 Task: Find connections with filter location Lewes with filter topic #realestatebroker with filter profile language Spanish with filter current company Bostik with filter school JSS ACADEMY OF TECHNICAL EDUCATION, NOIDA with filter industry Renewable Energy Equipment Manufacturing with filter service category Public Relations with filter keywords title Customer Service
Action: Mouse moved to (496, 71)
Screenshot: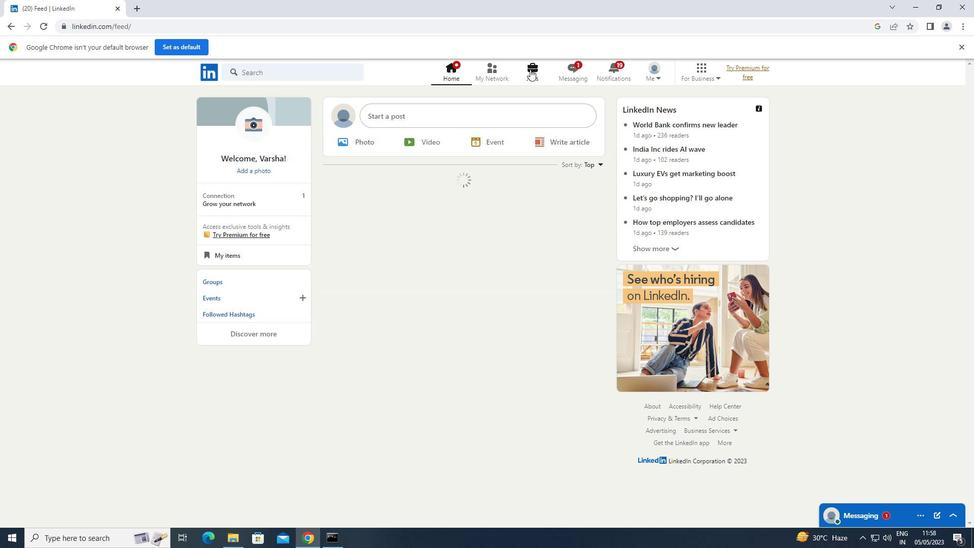 
Action: Mouse pressed left at (496, 71)
Screenshot: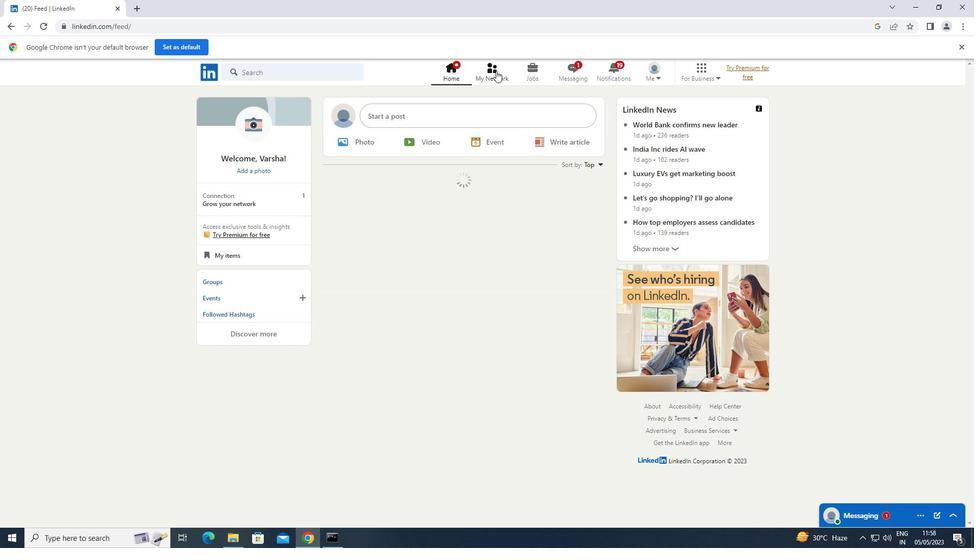 
Action: Mouse moved to (240, 127)
Screenshot: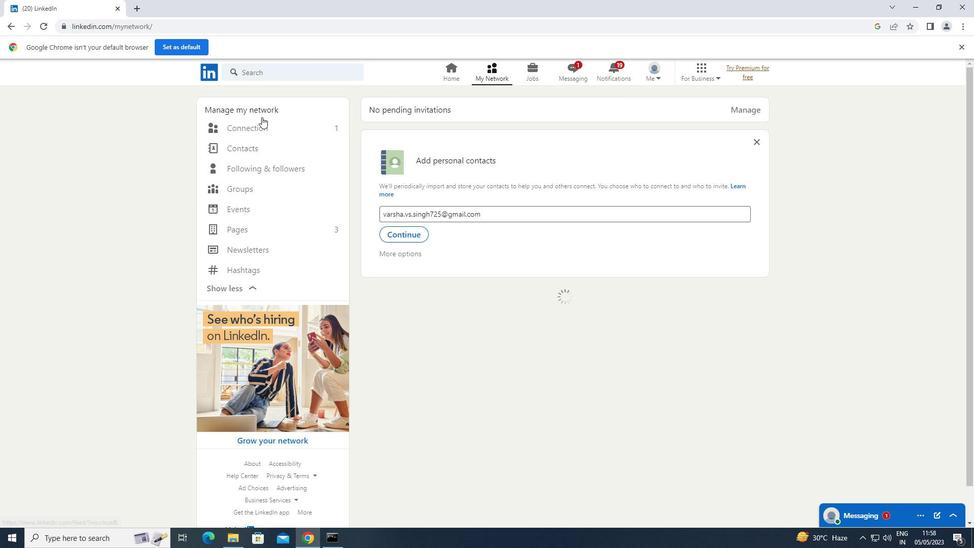 
Action: Mouse pressed left at (240, 127)
Screenshot: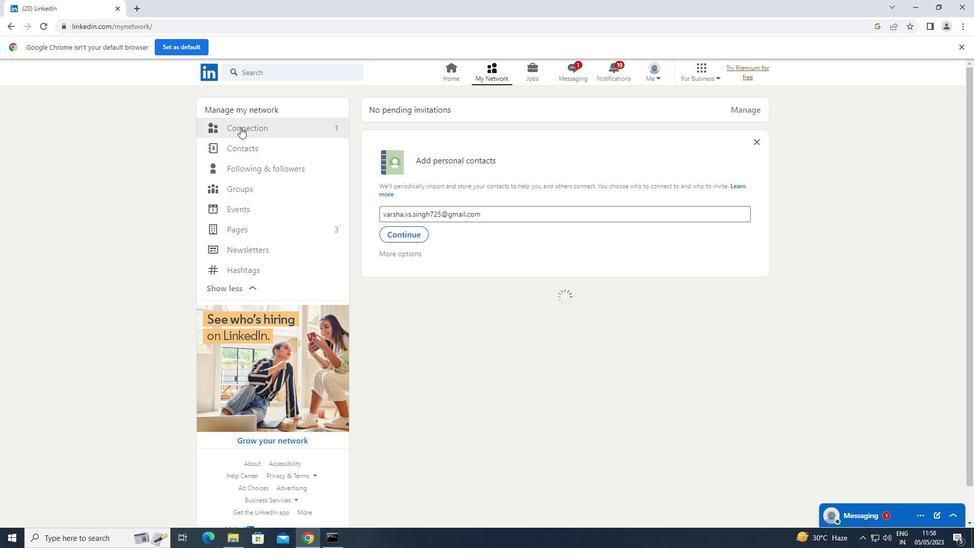
Action: Mouse moved to (571, 129)
Screenshot: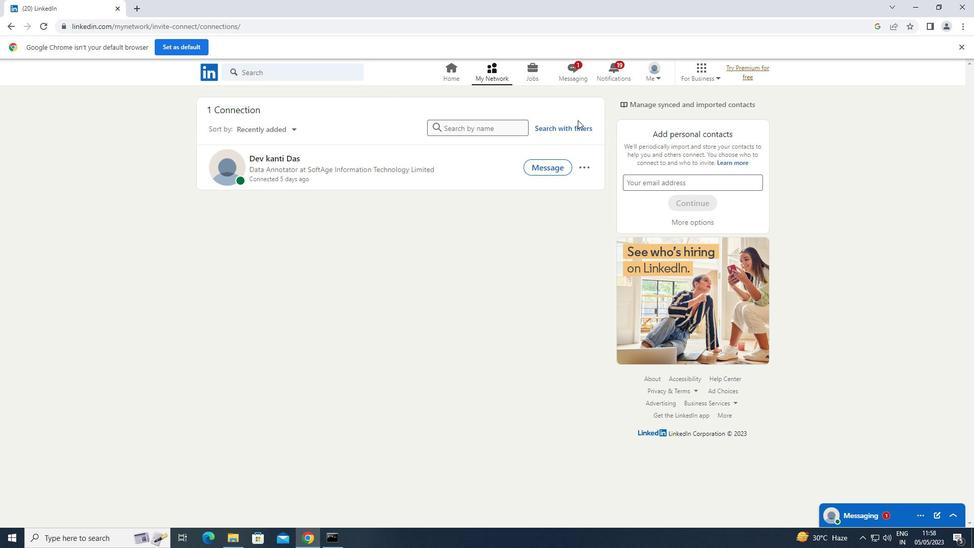 
Action: Mouse pressed left at (571, 129)
Screenshot: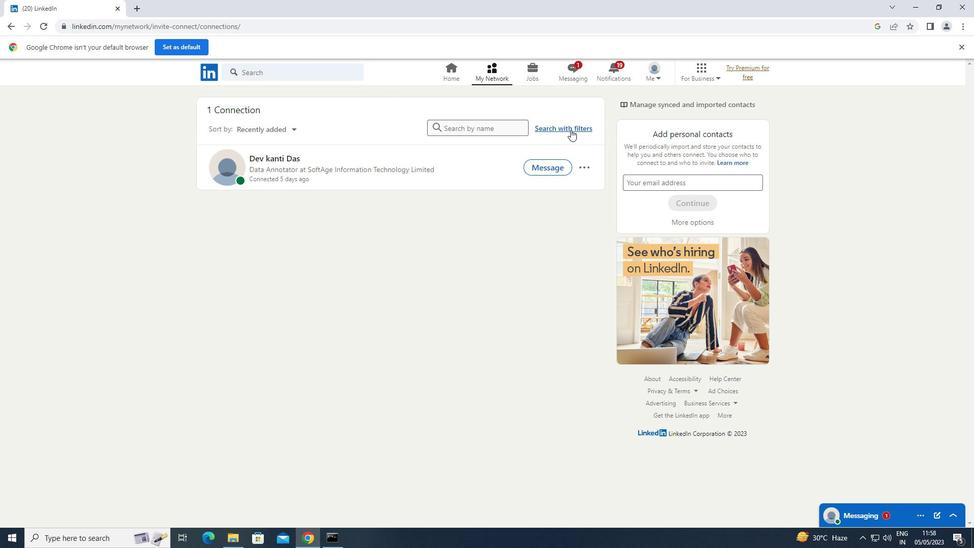 
Action: Mouse moved to (520, 97)
Screenshot: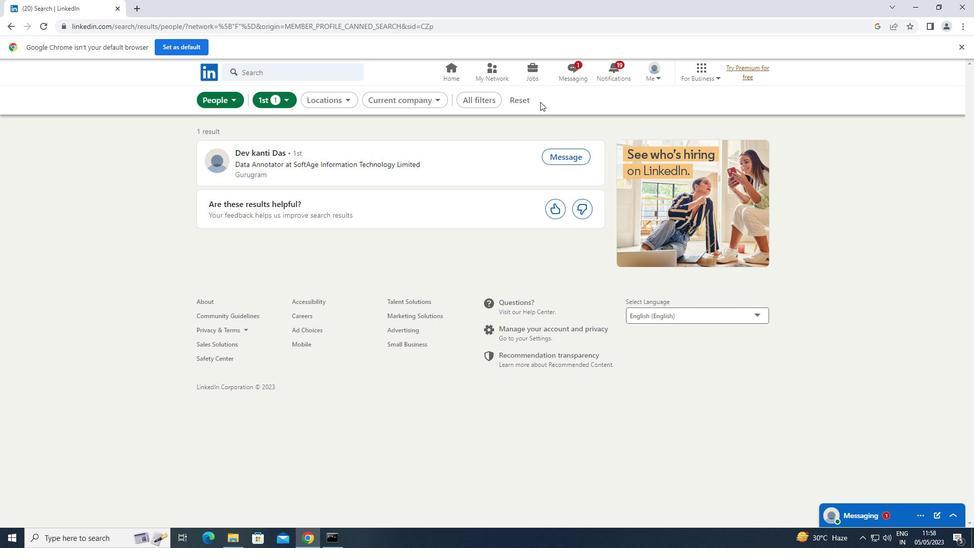 
Action: Mouse pressed left at (520, 97)
Screenshot: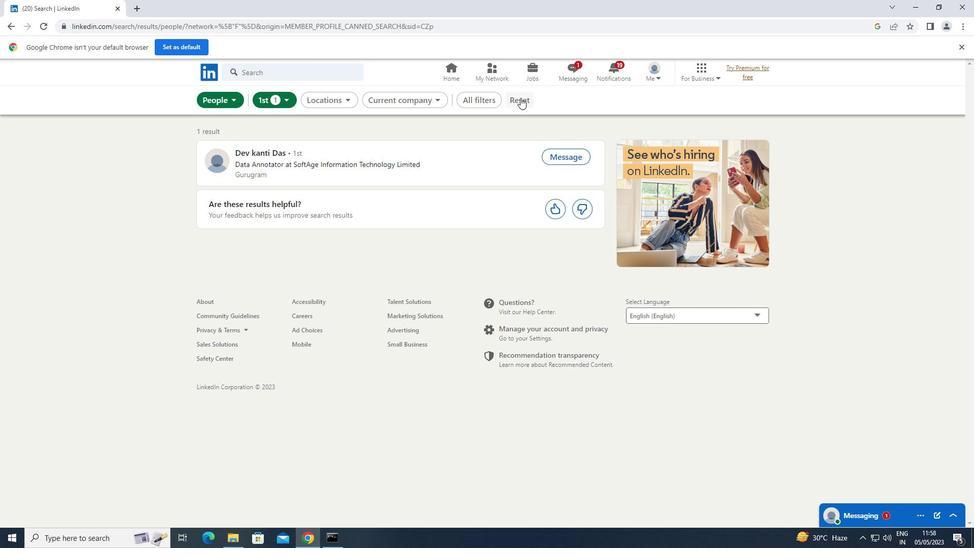 
Action: Mouse moved to (507, 101)
Screenshot: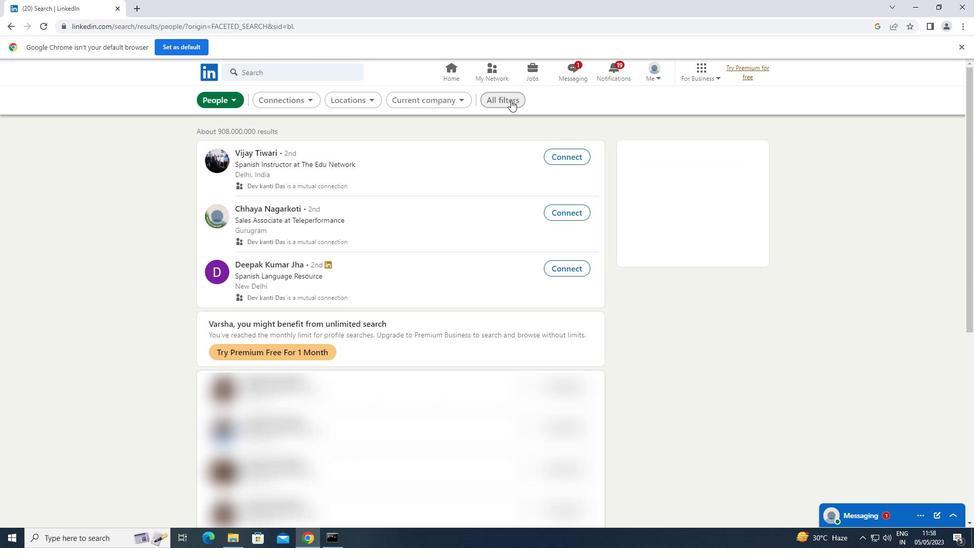 
Action: Mouse pressed left at (507, 101)
Screenshot: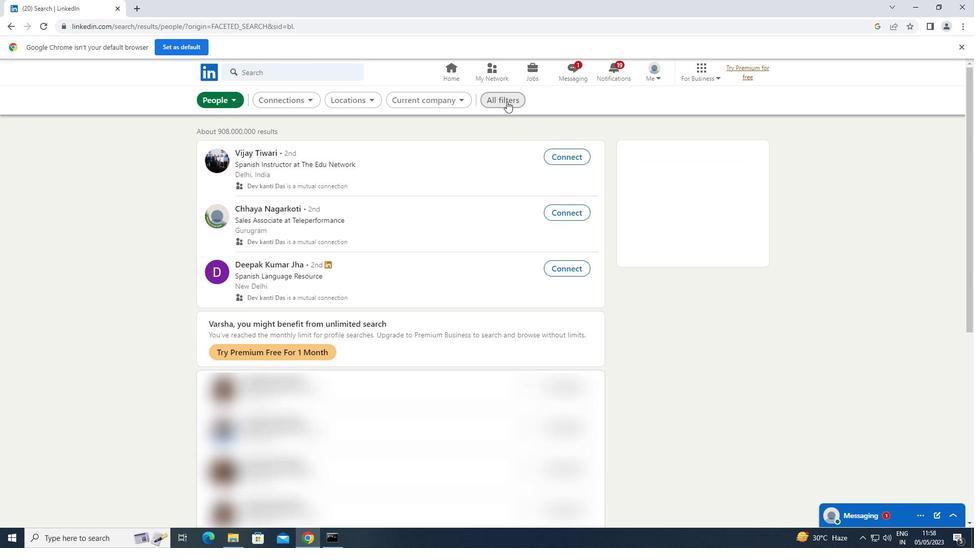 
Action: Mouse moved to (812, 221)
Screenshot: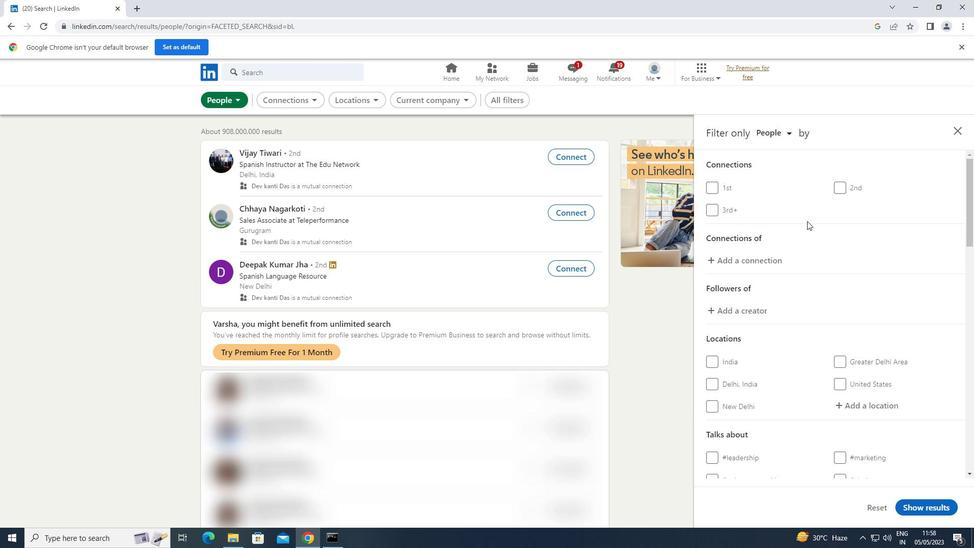 
Action: Mouse scrolled (812, 220) with delta (0, 0)
Screenshot: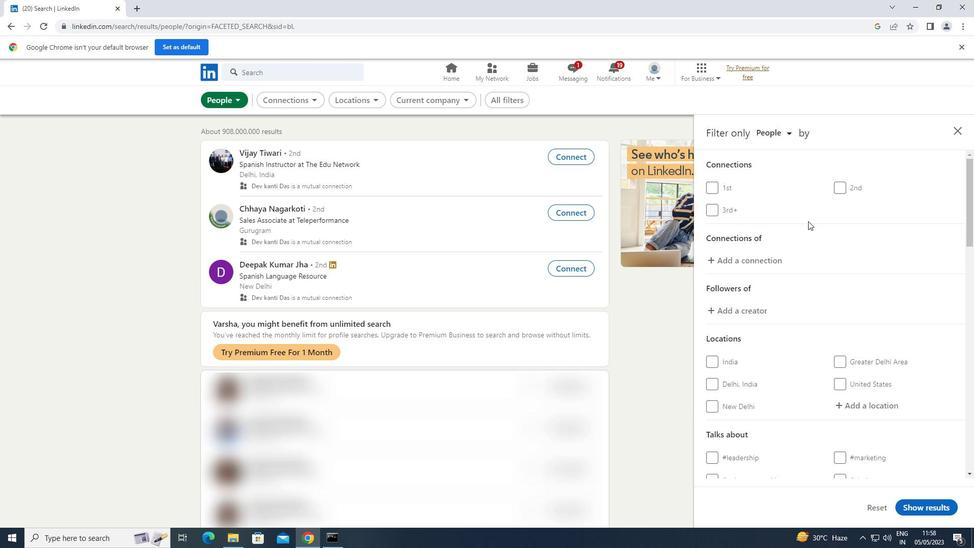 
Action: Mouse scrolled (812, 220) with delta (0, 0)
Screenshot: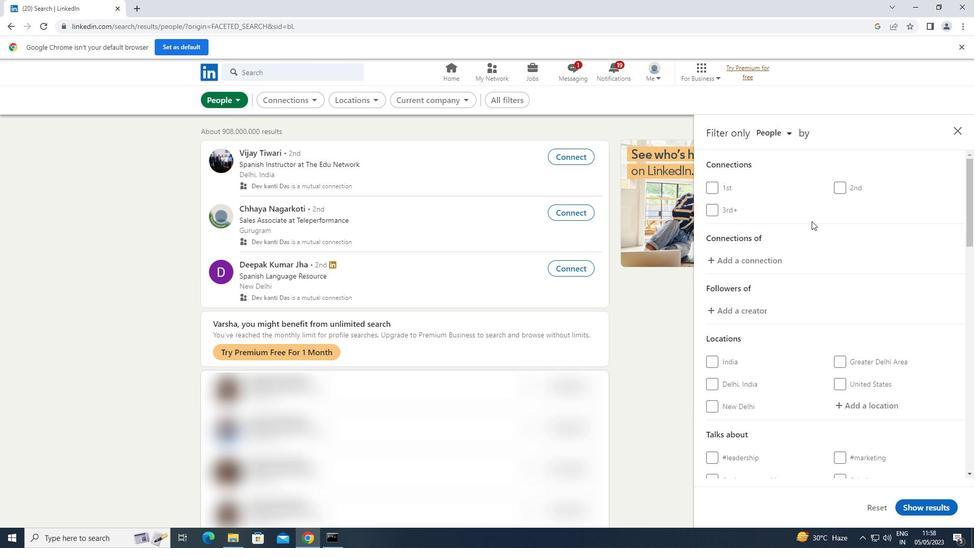 
Action: Mouse moved to (857, 298)
Screenshot: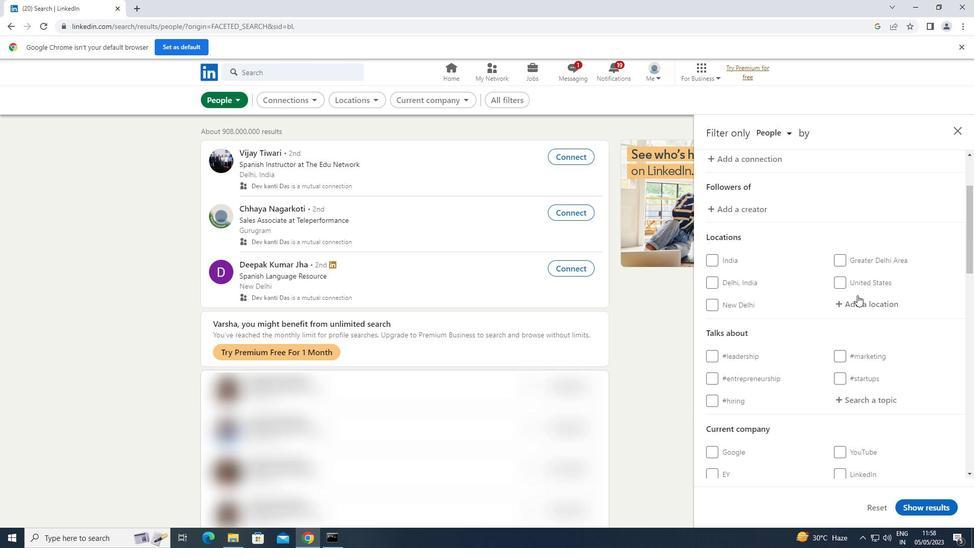 
Action: Mouse pressed left at (857, 298)
Screenshot: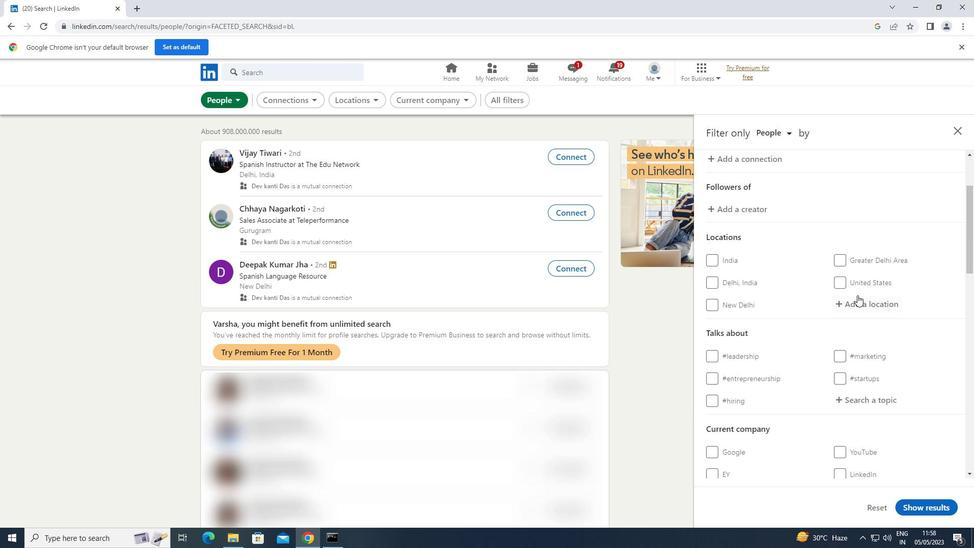 
Action: Key pressed <Key.shift>LEWES
Screenshot: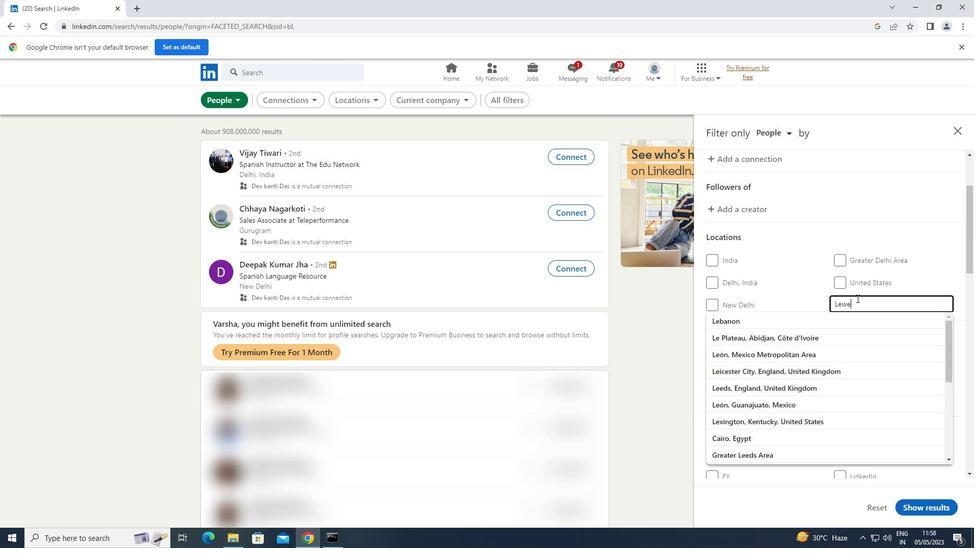 
Action: Mouse moved to (870, 404)
Screenshot: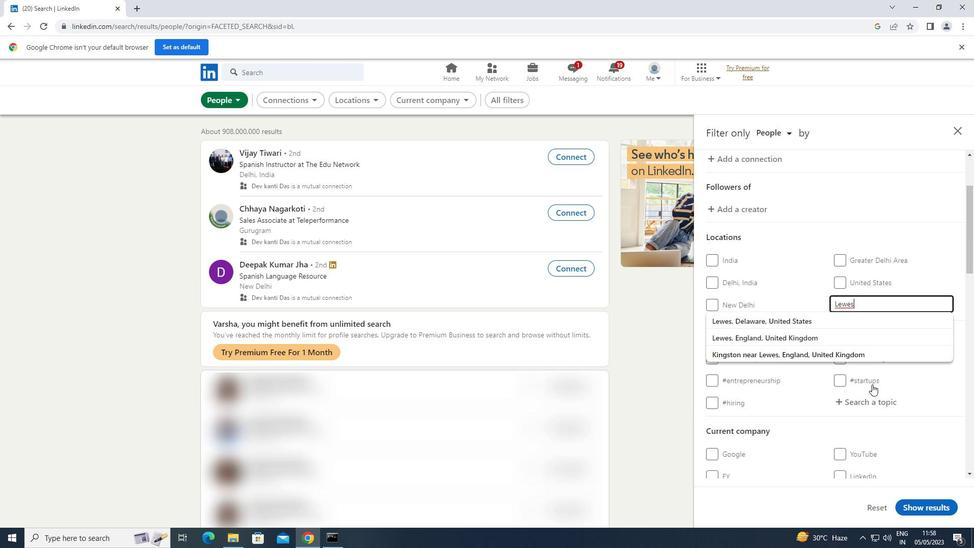 
Action: Mouse pressed left at (870, 404)
Screenshot: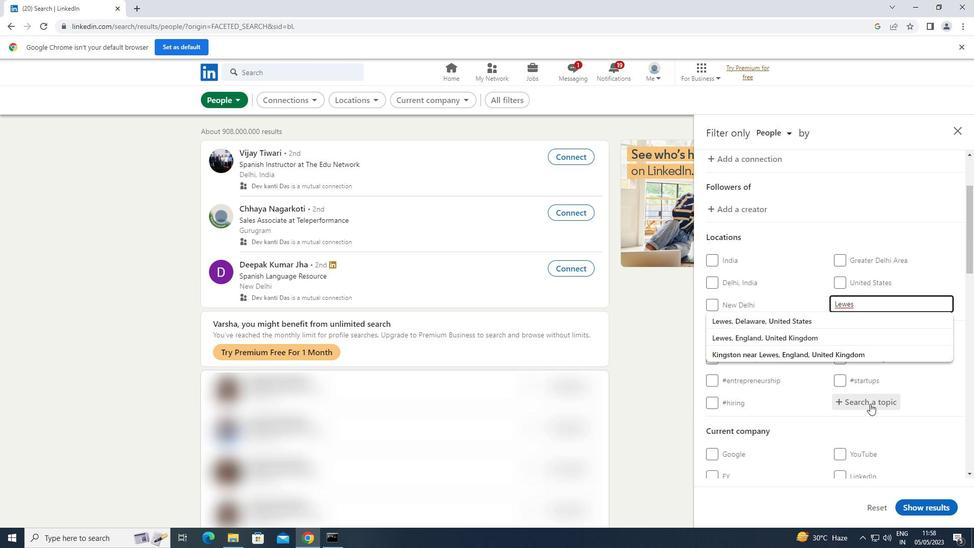 
Action: Key pressed REALESTATEBROKER
Screenshot: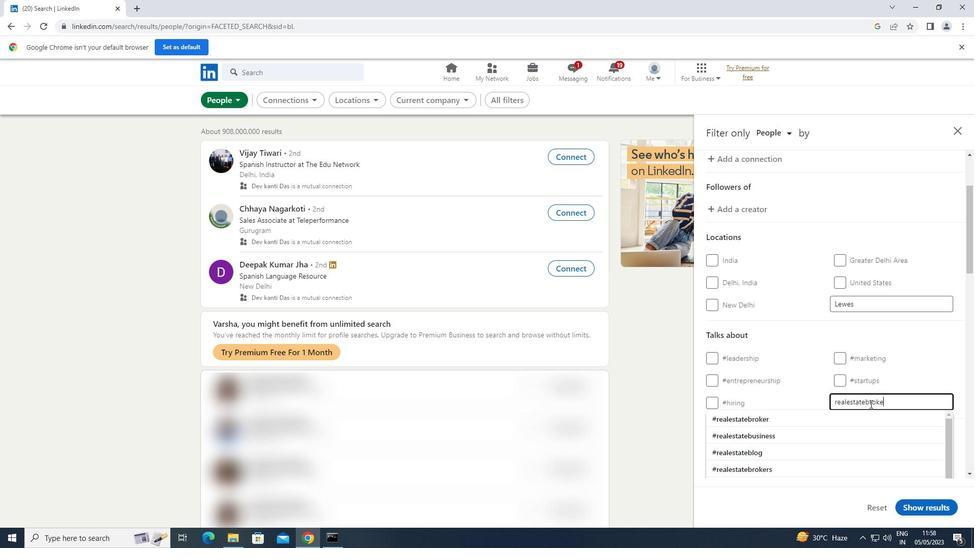 
Action: Mouse moved to (827, 416)
Screenshot: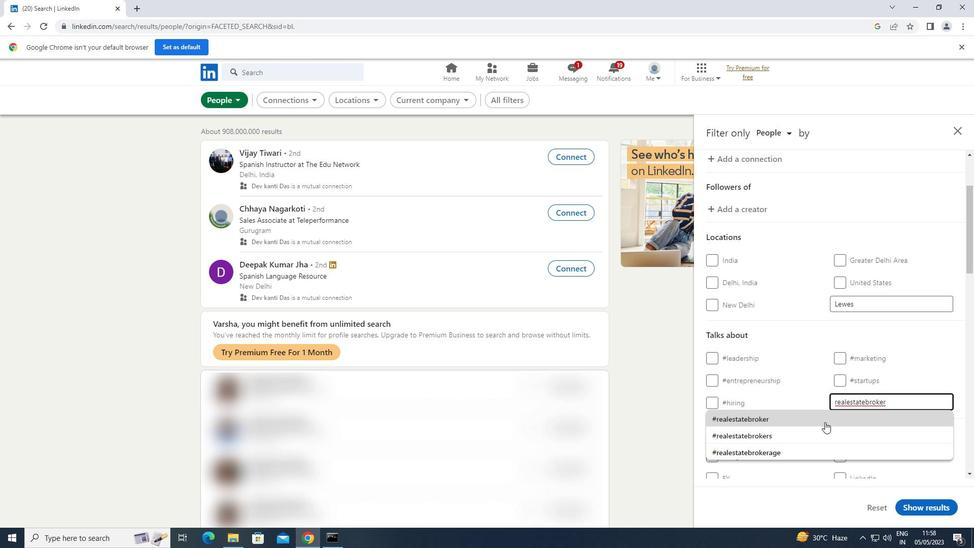 
Action: Mouse pressed left at (827, 416)
Screenshot: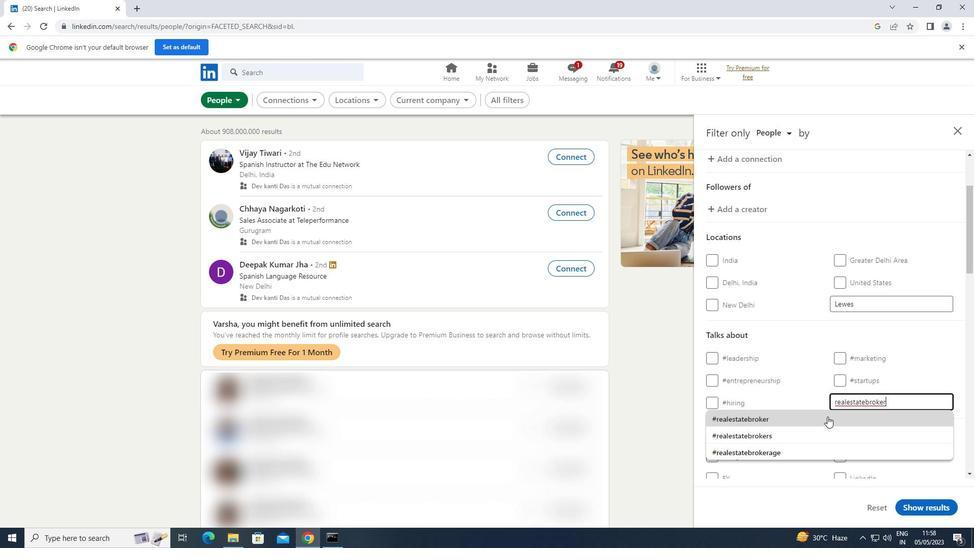 
Action: Mouse moved to (841, 404)
Screenshot: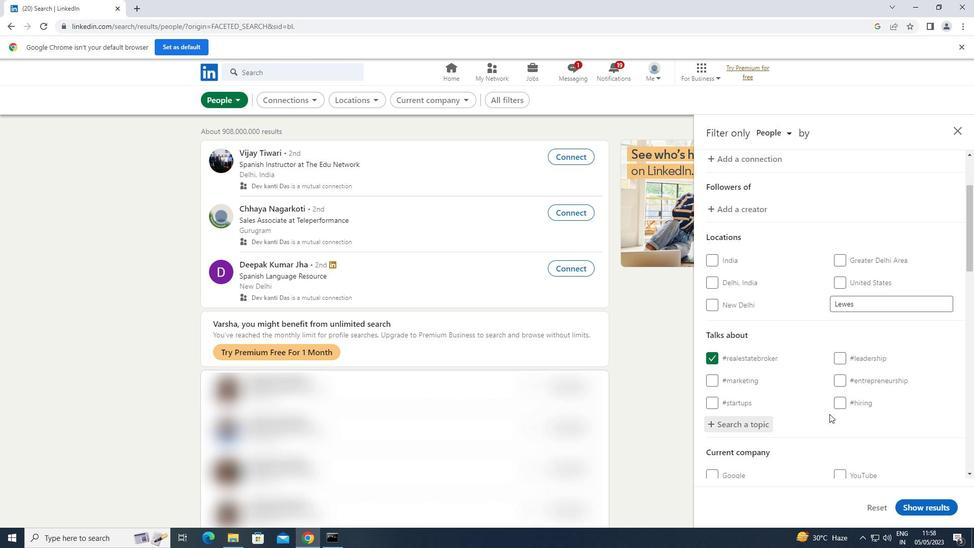 
Action: Mouse scrolled (841, 404) with delta (0, 0)
Screenshot: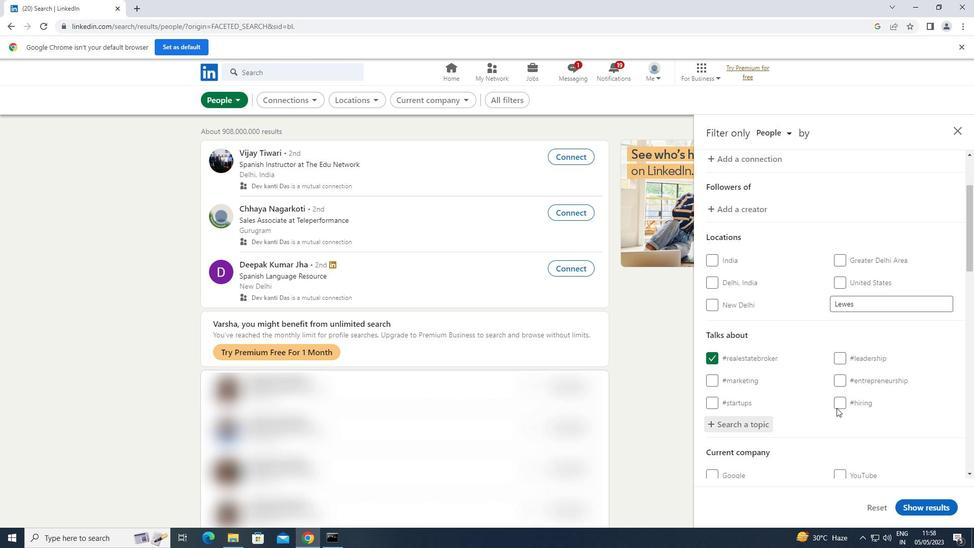 
Action: Mouse scrolled (841, 404) with delta (0, 0)
Screenshot: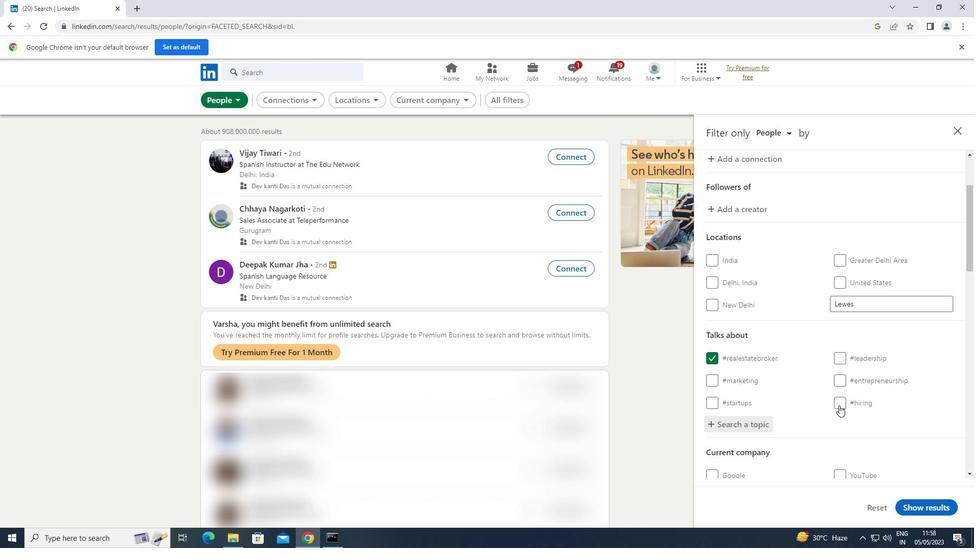 
Action: Mouse scrolled (841, 404) with delta (0, 0)
Screenshot: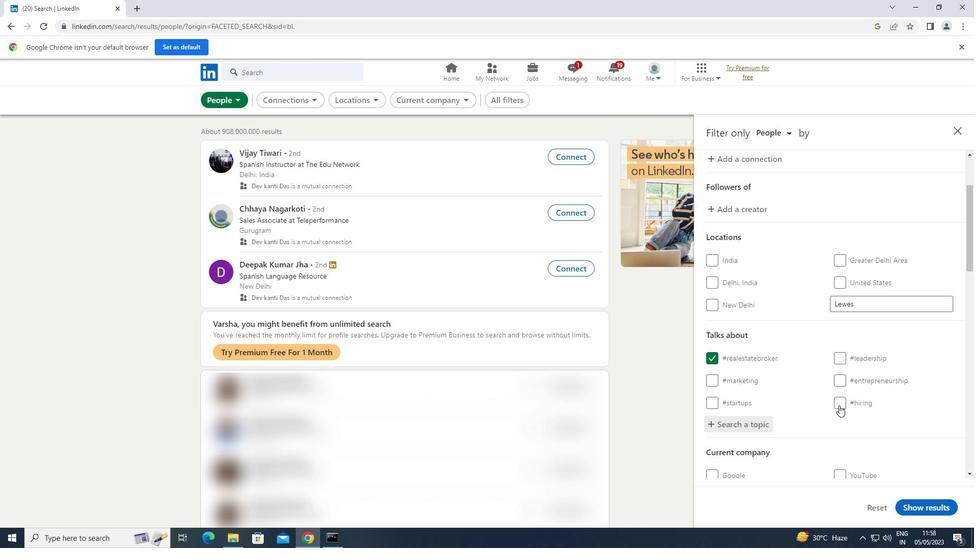 
Action: Mouse scrolled (841, 404) with delta (0, 0)
Screenshot: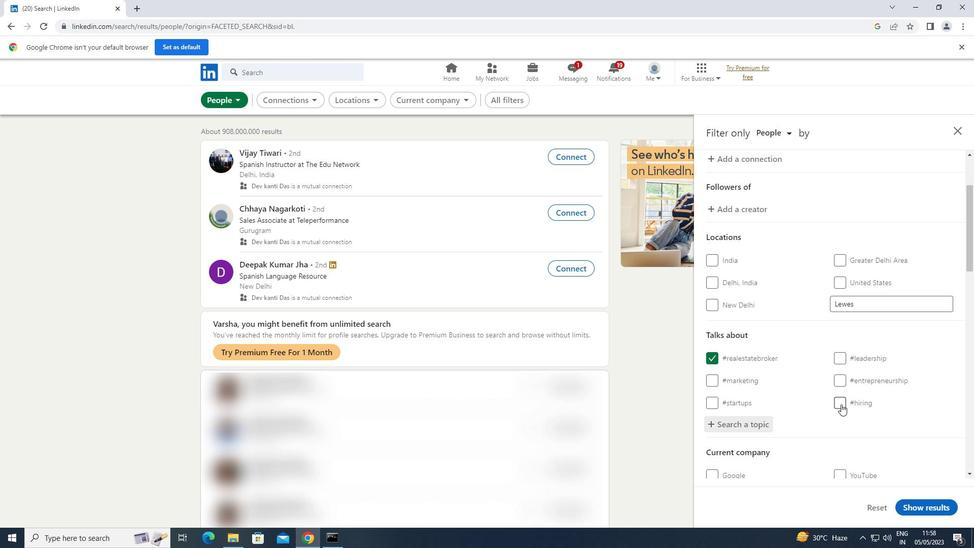 
Action: Mouse scrolled (841, 404) with delta (0, 0)
Screenshot: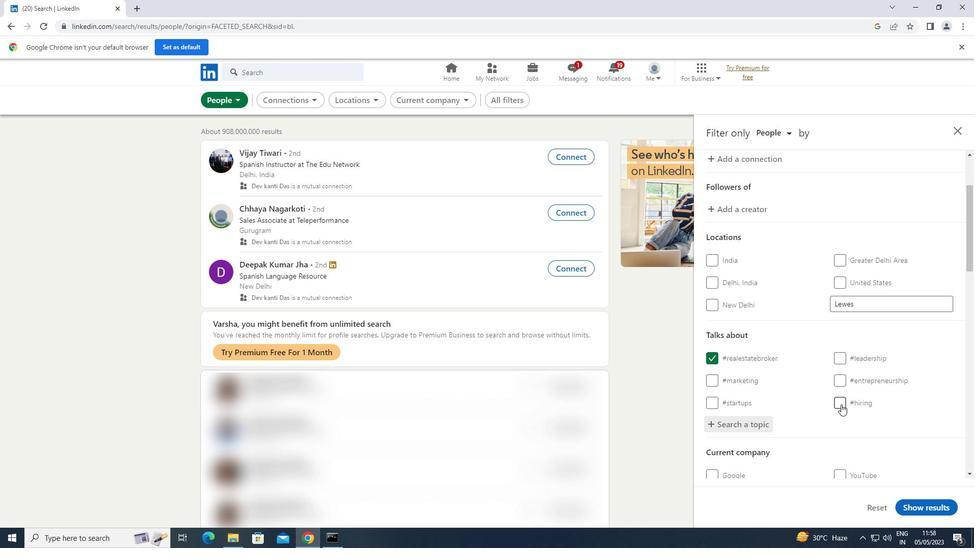 
Action: Mouse moved to (843, 403)
Screenshot: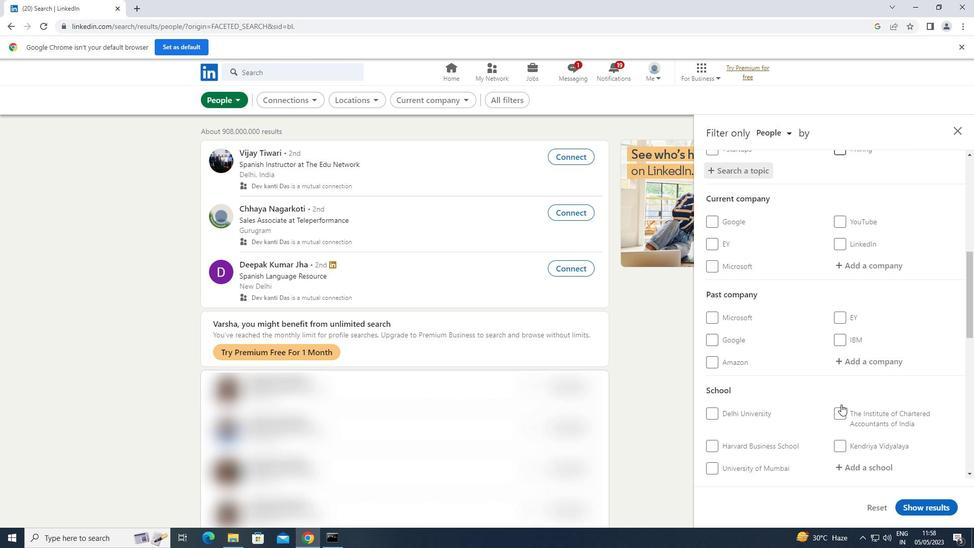 
Action: Mouse scrolled (843, 402) with delta (0, 0)
Screenshot: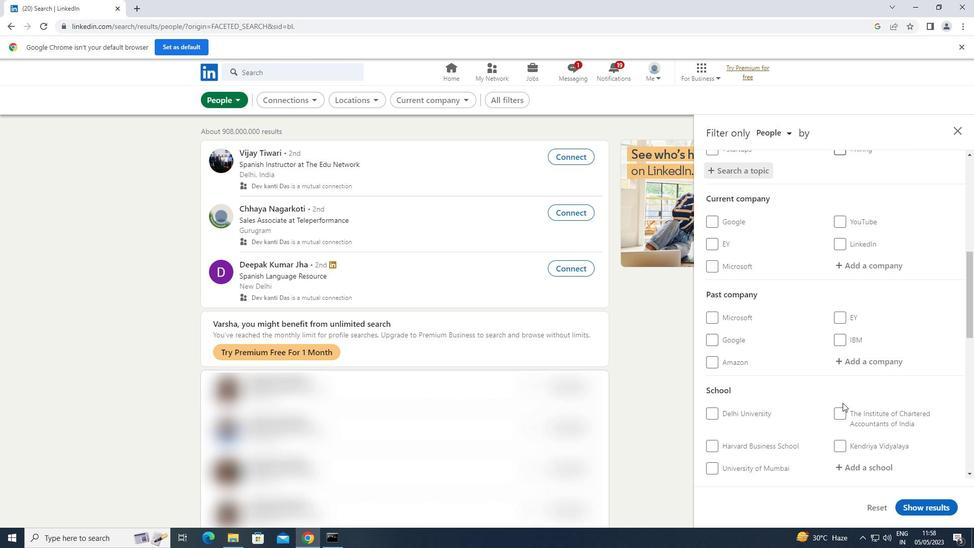 
Action: Mouse scrolled (843, 402) with delta (0, 0)
Screenshot: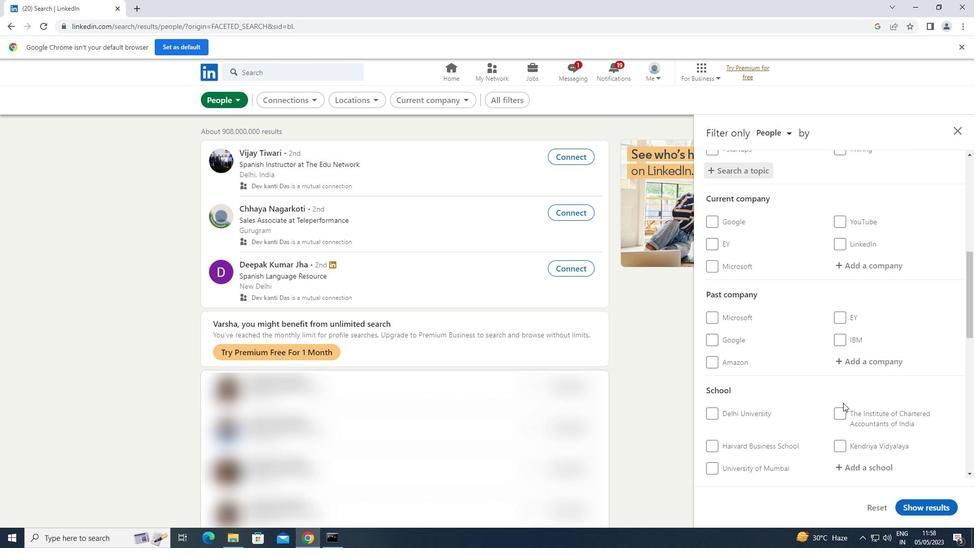
Action: Mouse scrolled (843, 402) with delta (0, 0)
Screenshot: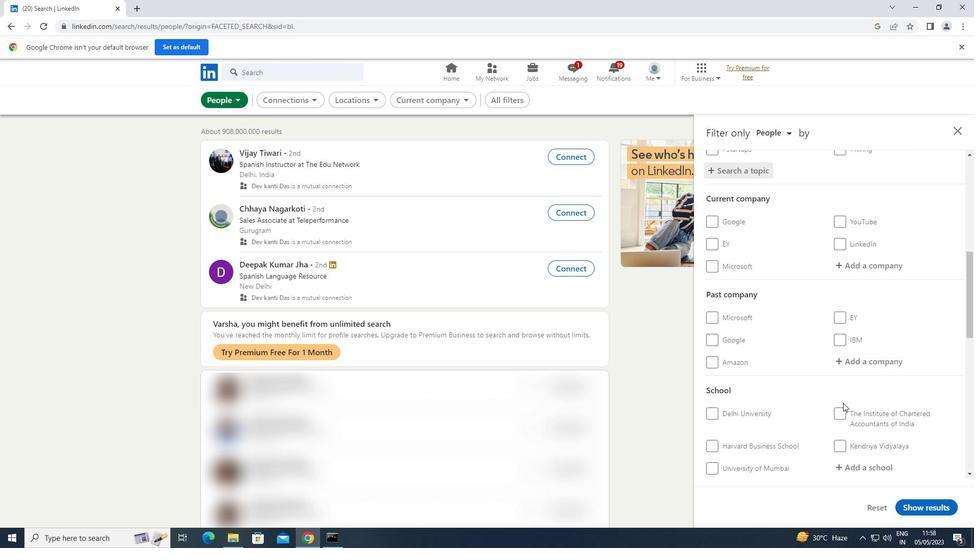 
Action: Mouse scrolled (843, 402) with delta (0, 0)
Screenshot: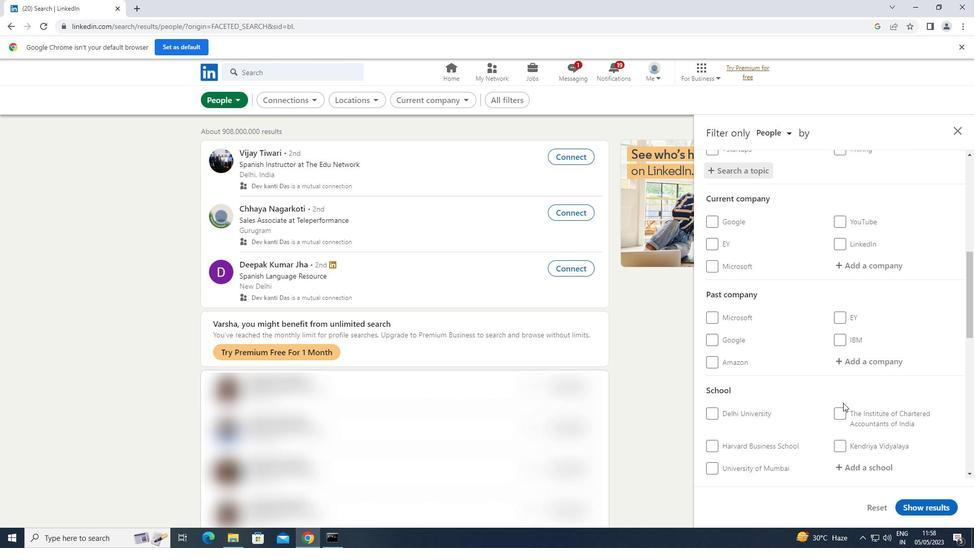 
Action: Mouse scrolled (843, 402) with delta (0, 0)
Screenshot: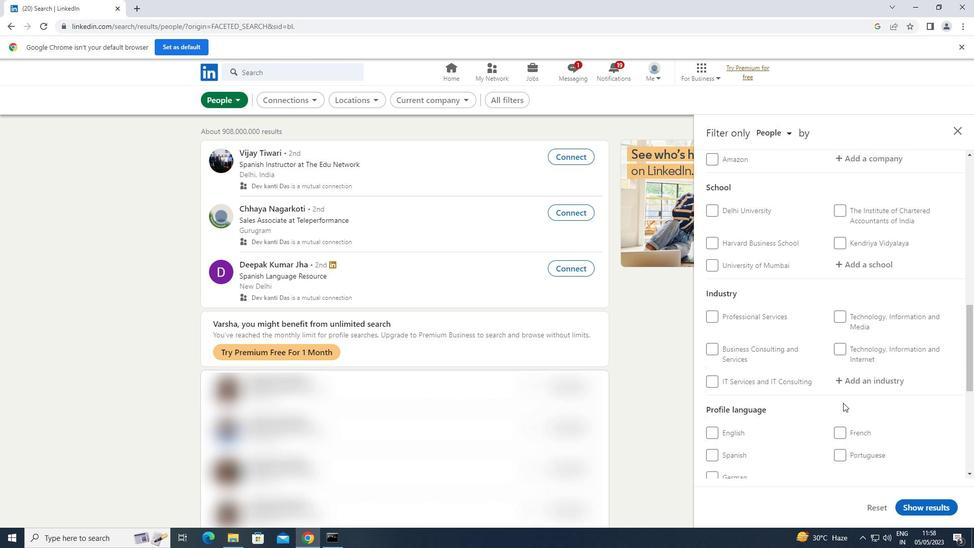 
Action: Mouse scrolled (843, 402) with delta (0, 0)
Screenshot: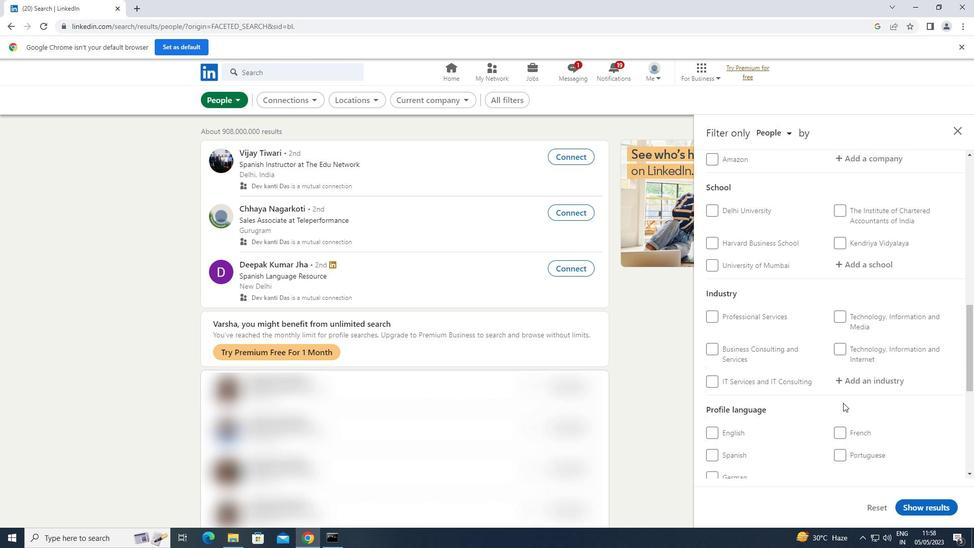 
Action: Mouse moved to (713, 356)
Screenshot: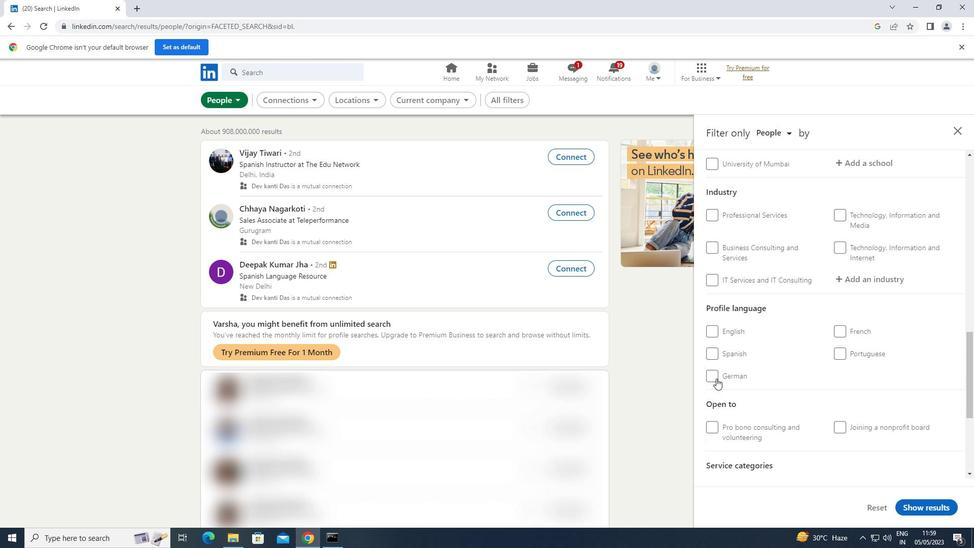 
Action: Mouse pressed left at (713, 356)
Screenshot: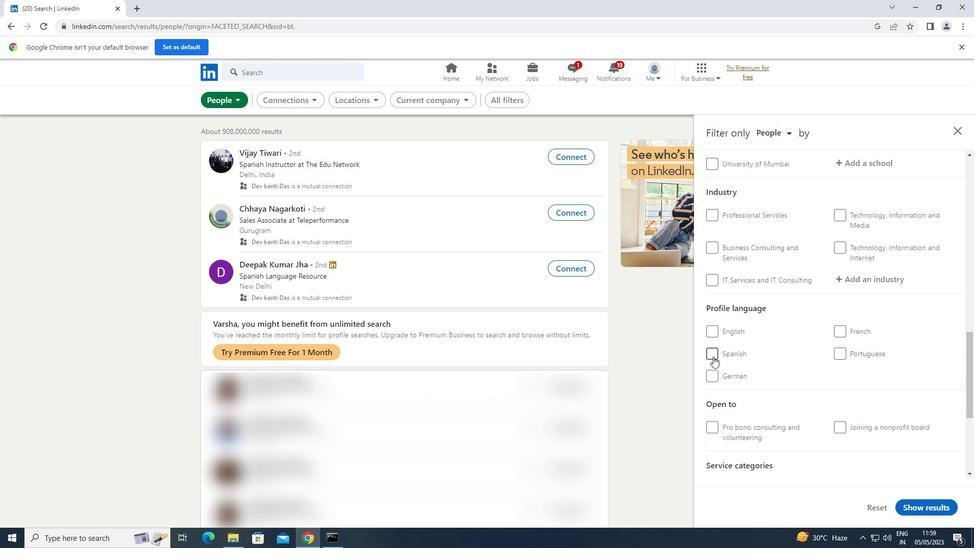 
Action: Mouse moved to (756, 330)
Screenshot: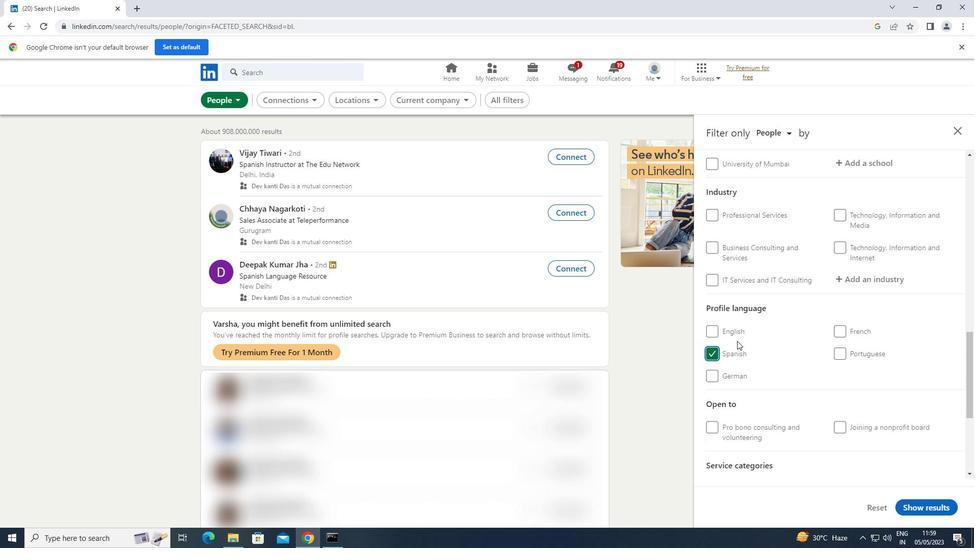 
Action: Mouse scrolled (756, 330) with delta (0, 0)
Screenshot: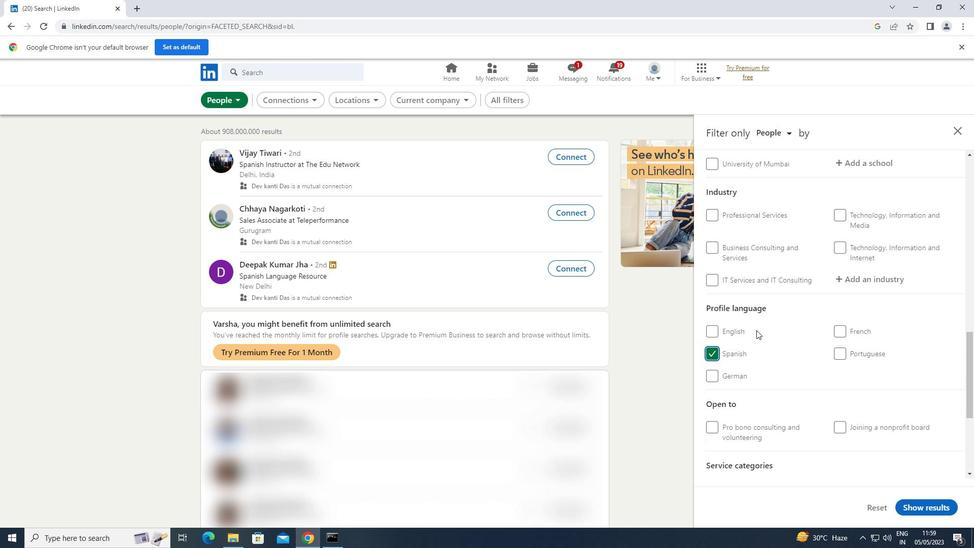 
Action: Mouse scrolled (756, 330) with delta (0, 0)
Screenshot: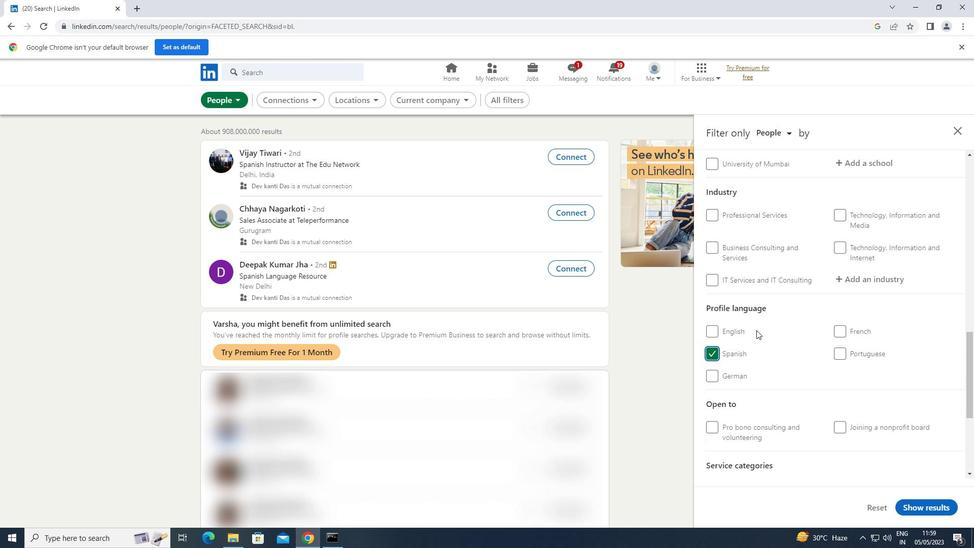 
Action: Mouse scrolled (756, 330) with delta (0, 0)
Screenshot: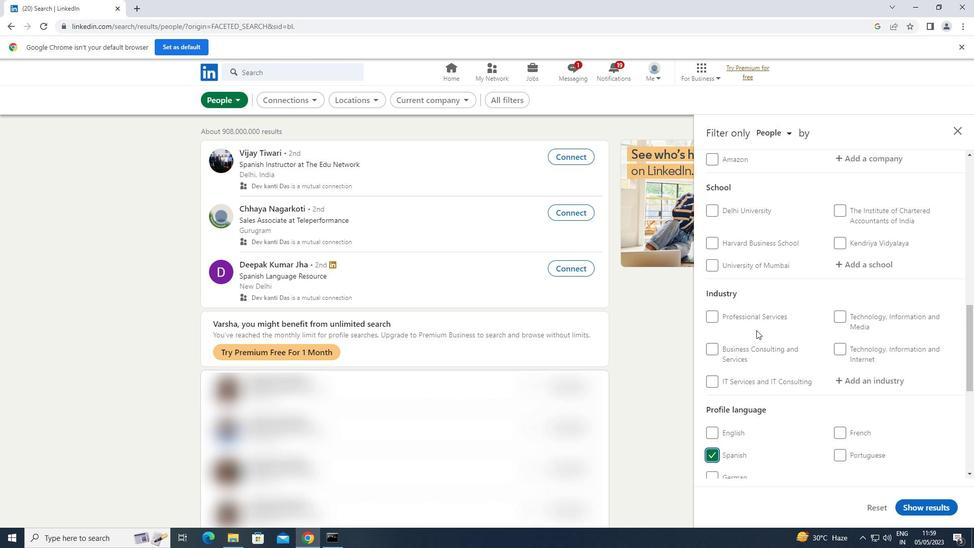 
Action: Mouse scrolled (756, 330) with delta (0, 0)
Screenshot: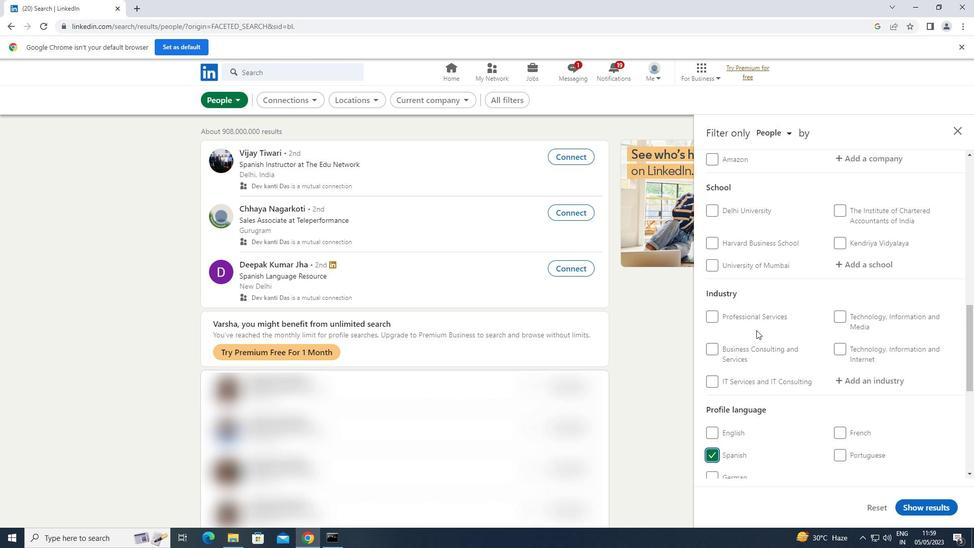 
Action: Mouse scrolled (756, 330) with delta (0, 0)
Screenshot: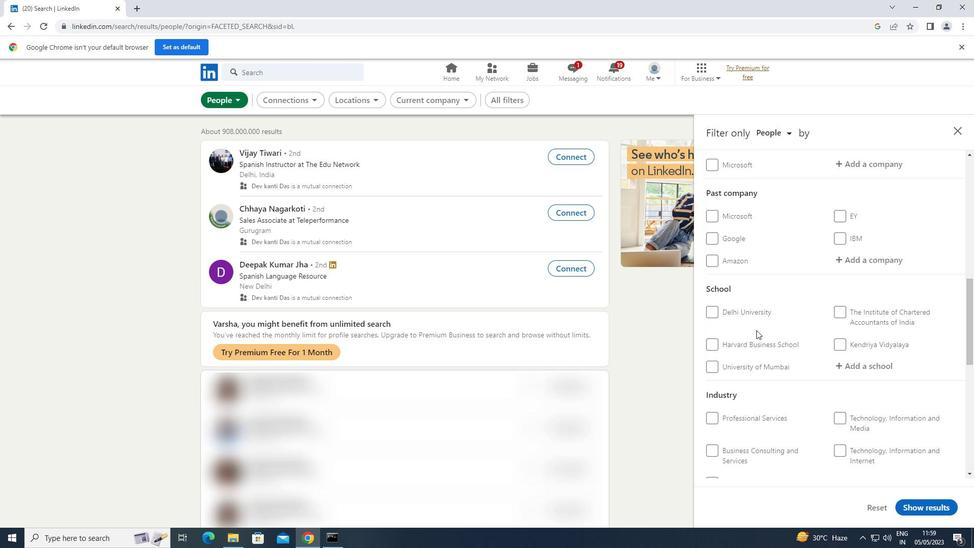
Action: Mouse scrolled (756, 330) with delta (0, 0)
Screenshot: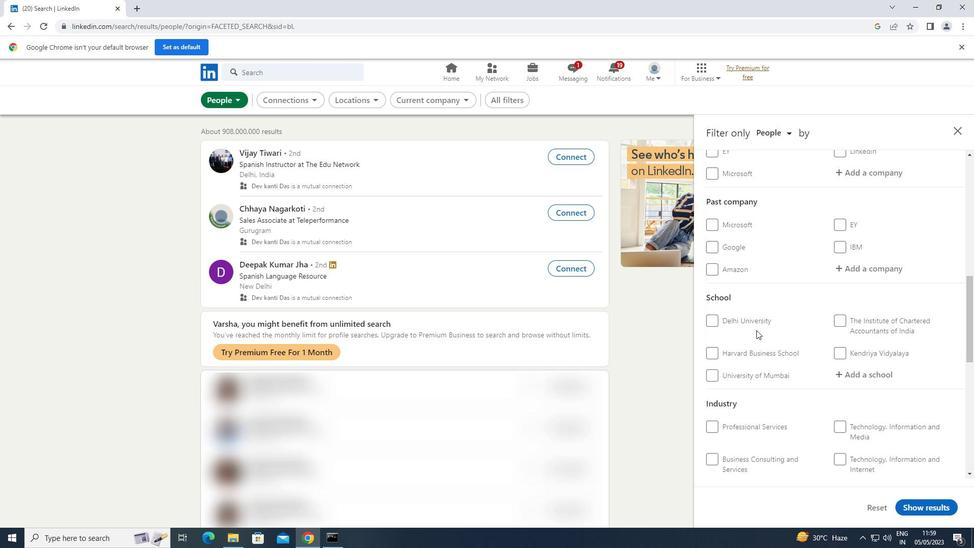 
Action: Mouse moved to (886, 269)
Screenshot: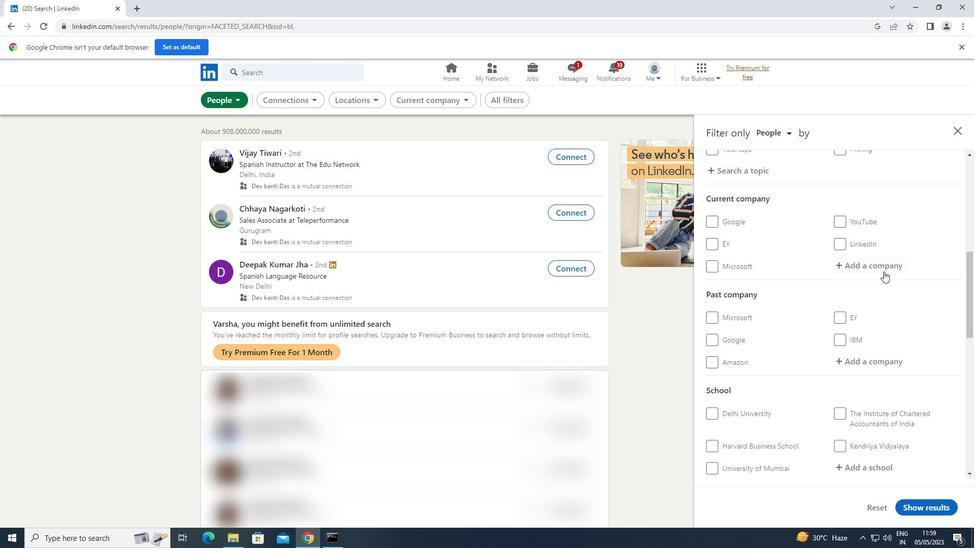 
Action: Mouse pressed left at (886, 269)
Screenshot: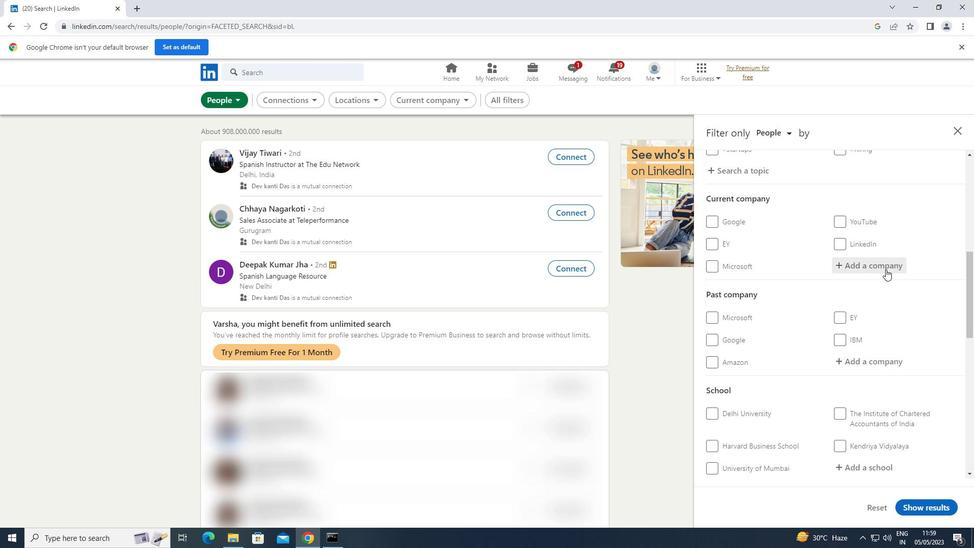 
Action: Key pressed <Key.shift>BOSTIK
Screenshot: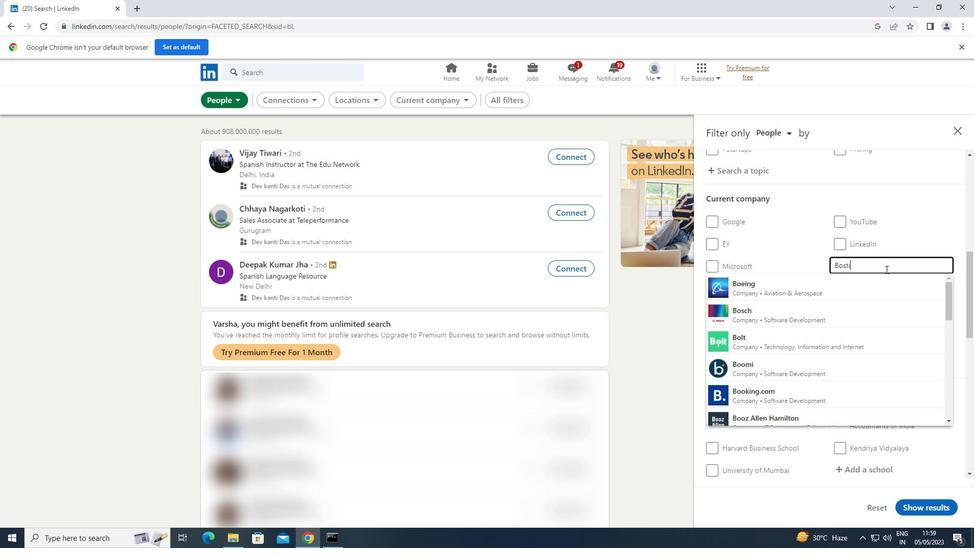 
Action: Mouse moved to (841, 281)
Screenshot: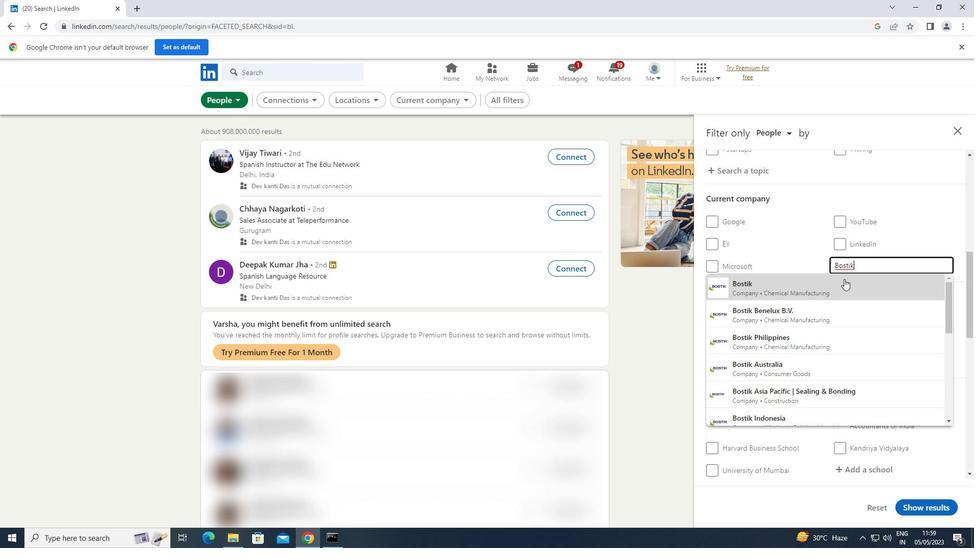 
Action: Mouse pressed left at (841, 281)
Screenshot: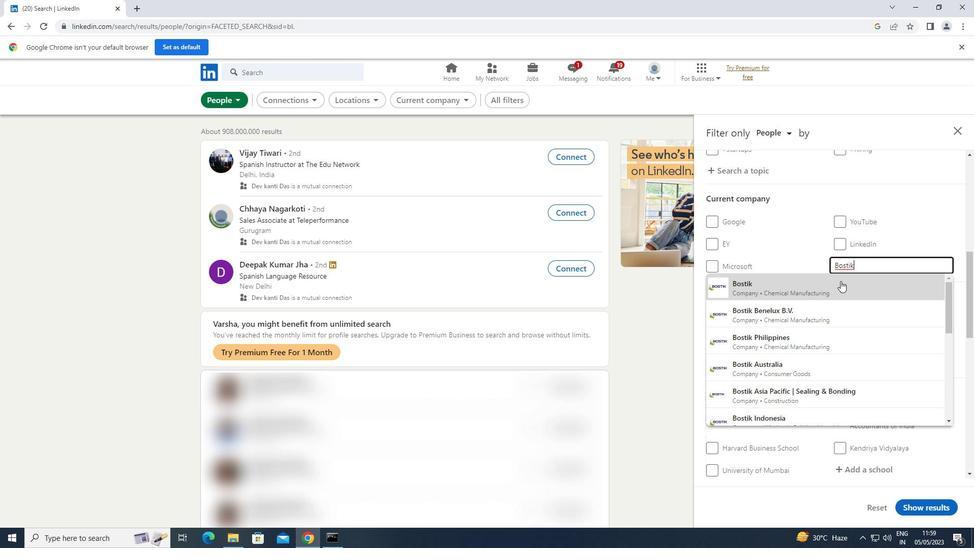 
Action: Mouse scrolled (841, 280) with delta (0, 0)
Screenshot: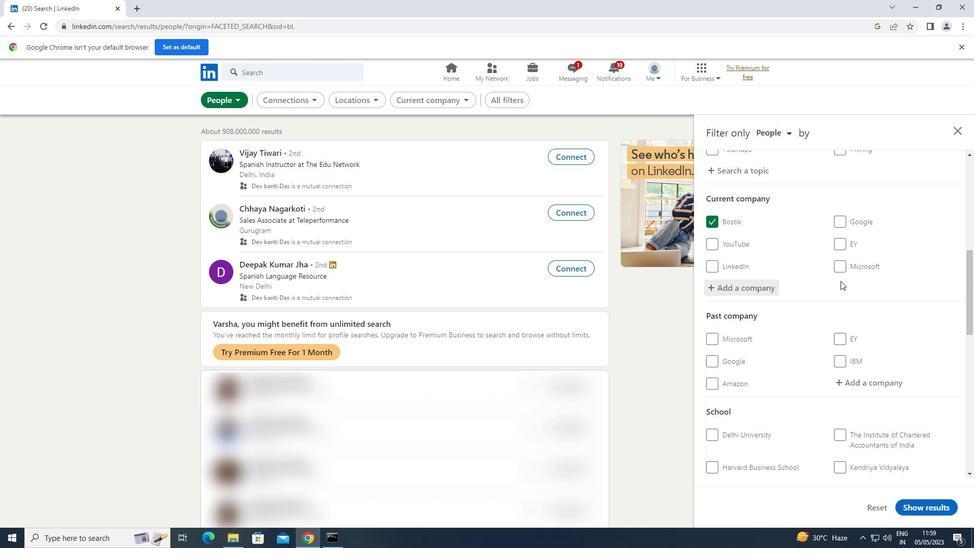 
Action: Mouse scrolled (841, 280) with delta (0, 0)
Screenshot: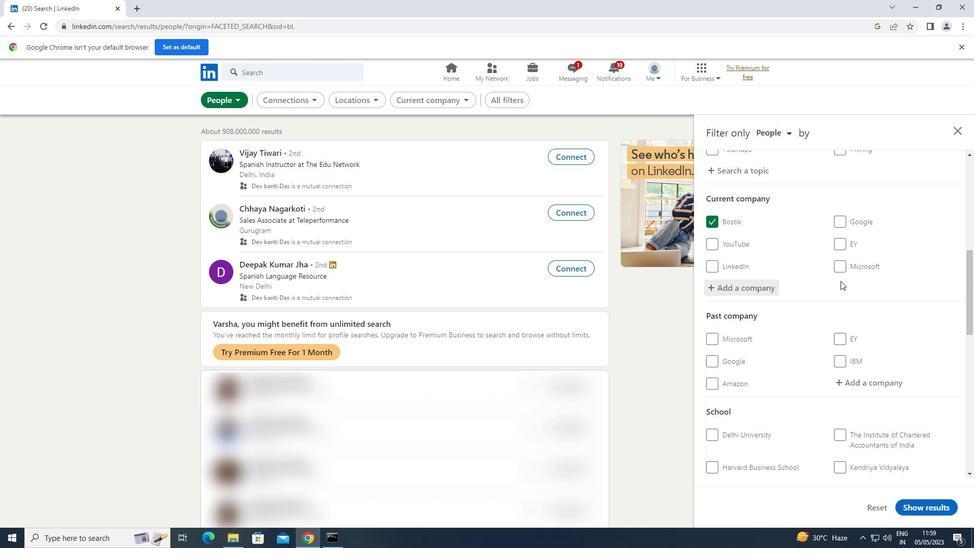 
Action: Mouse scrolled (841, 280) with delta (0, 0)
Screenshot: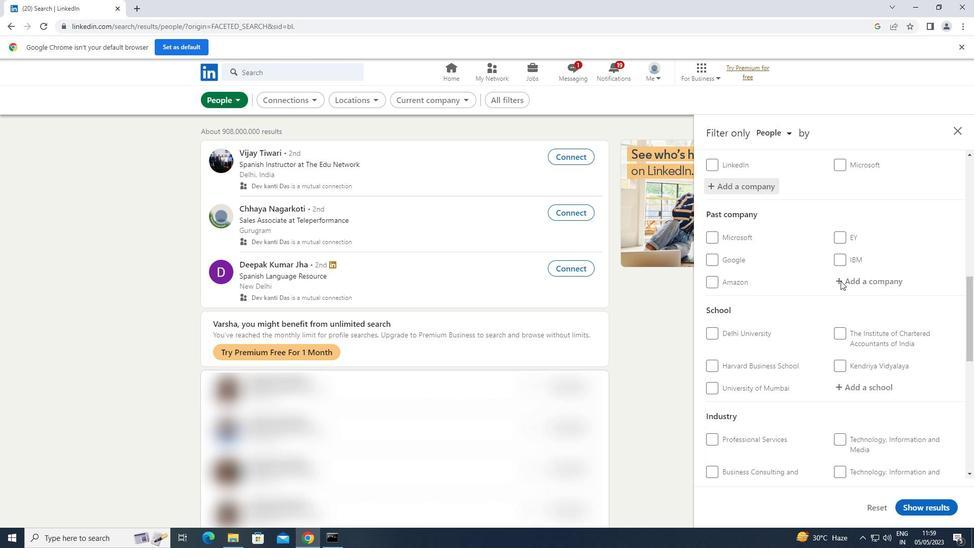 
Action: Mouse scrolled (841, 280) with delta (0, 0)
Screenshot: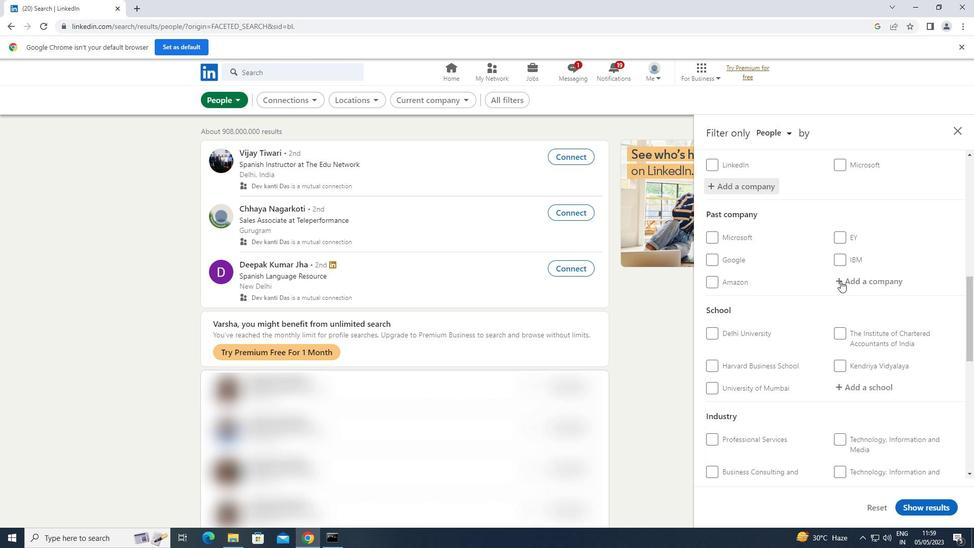 
Action: Mouse moved to (885, 284)
Screenshot: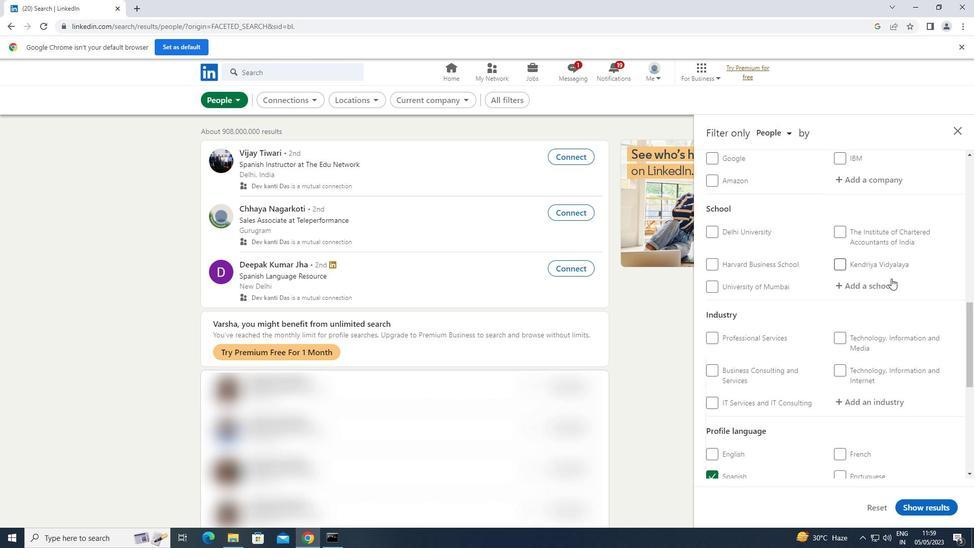 
Action: Mouse pressed left at (885, 284)
Screenshot: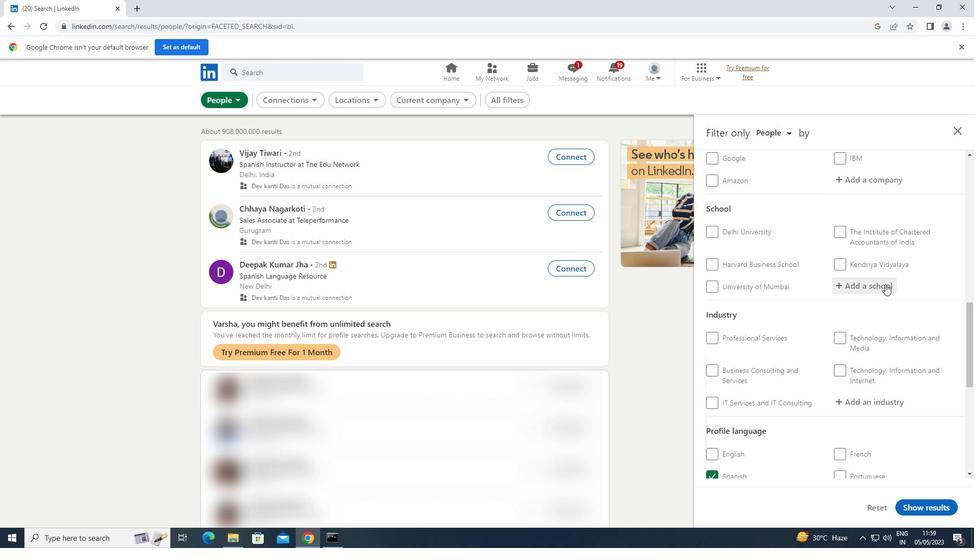 
Action: Key pressed <Key.caps_lock>JSS<Key.space>ACADEMY<Key.space><Key.caps_lock>
Screenshot: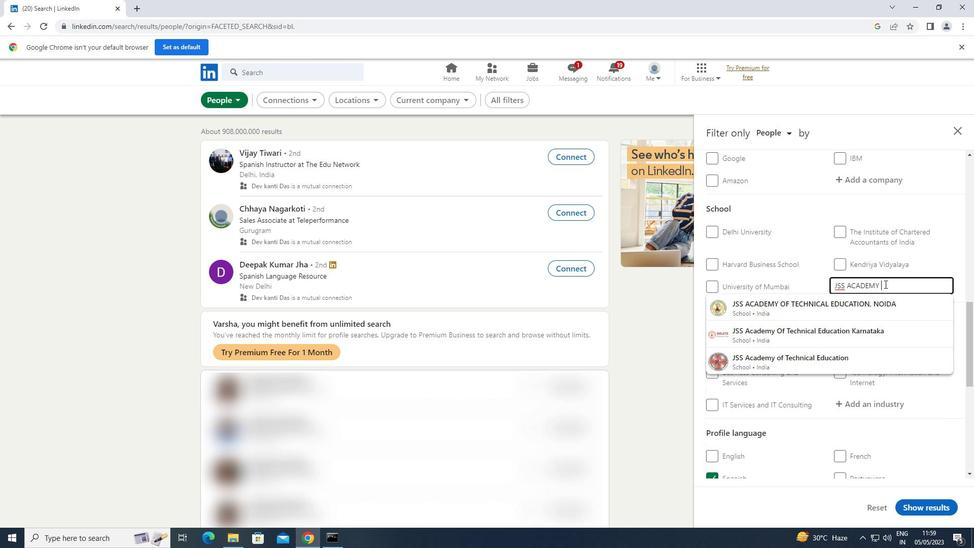 
Action: Mouse moved to (867, 303)
Screenshot: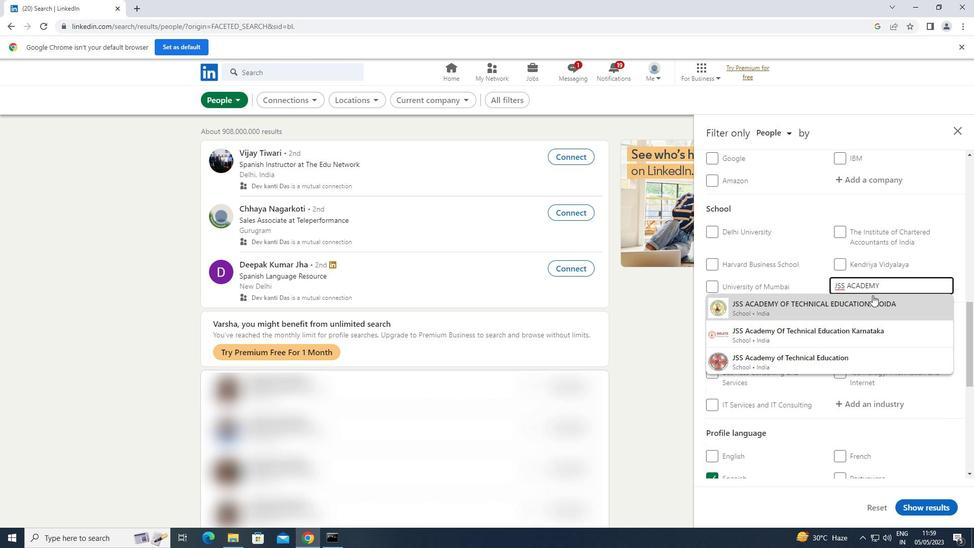 
Action: Mouse pressed left at (867, 303)
Screenshot: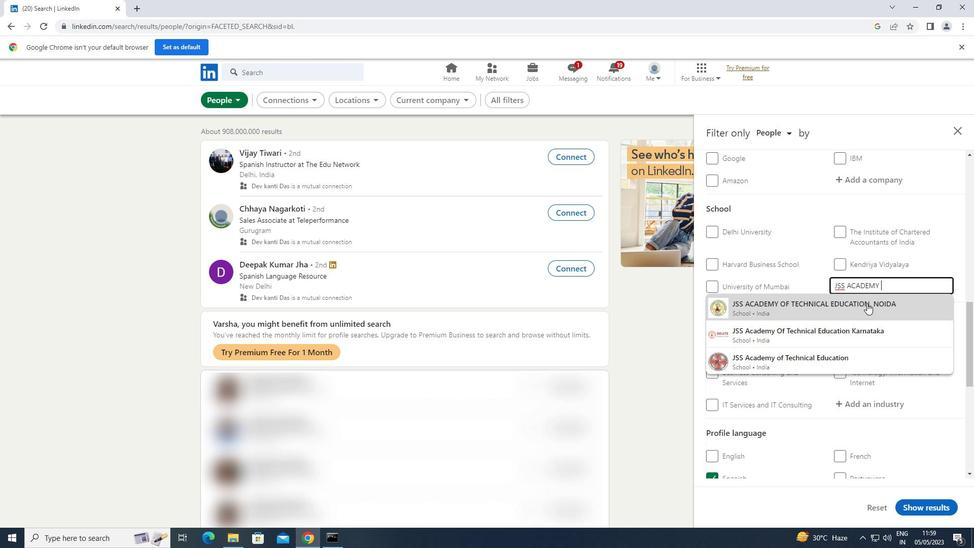 
Action: Mouse scrolled (867, 303) with delta (0, 0)
Screenshot: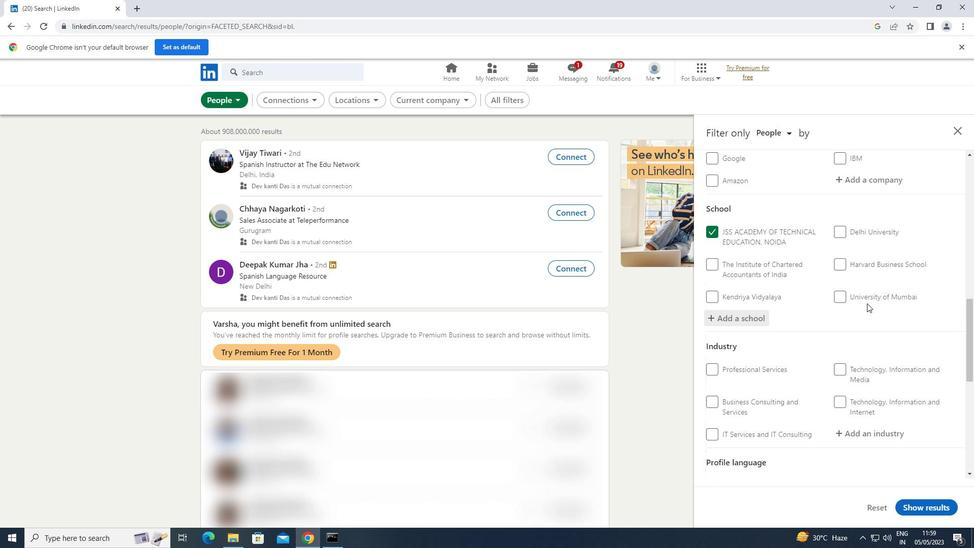 
Action: Mouse scrolled (867, 303) with delta (0, 0)
Screenshot: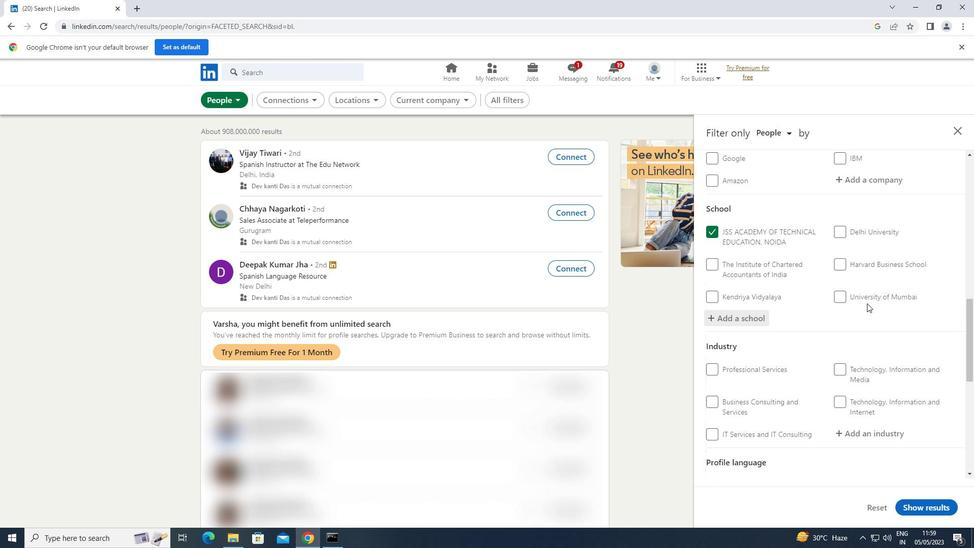 
Action: Mouse scrolled (867, 303) with delta (0, 0)
Screenshot: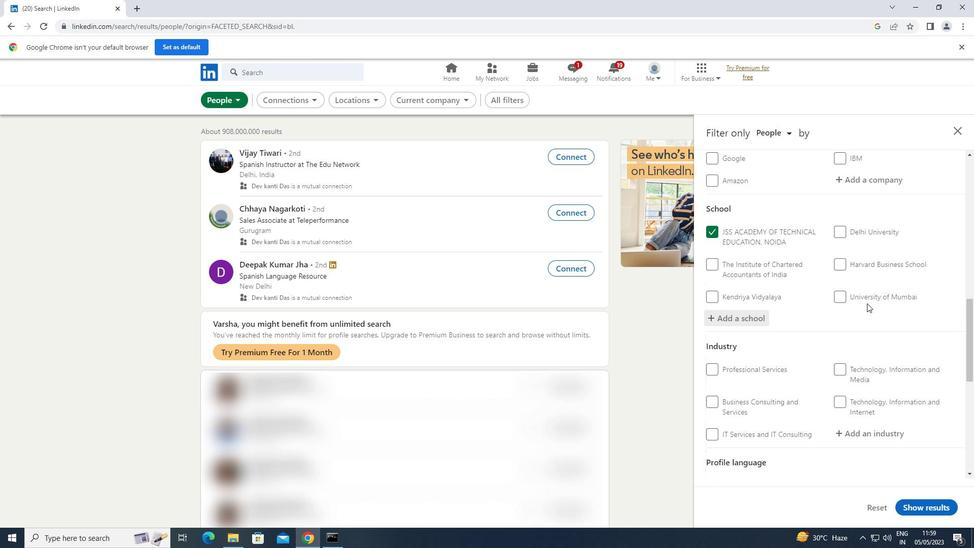 
Action: Mouse moved to (893, 281)
Screenshot: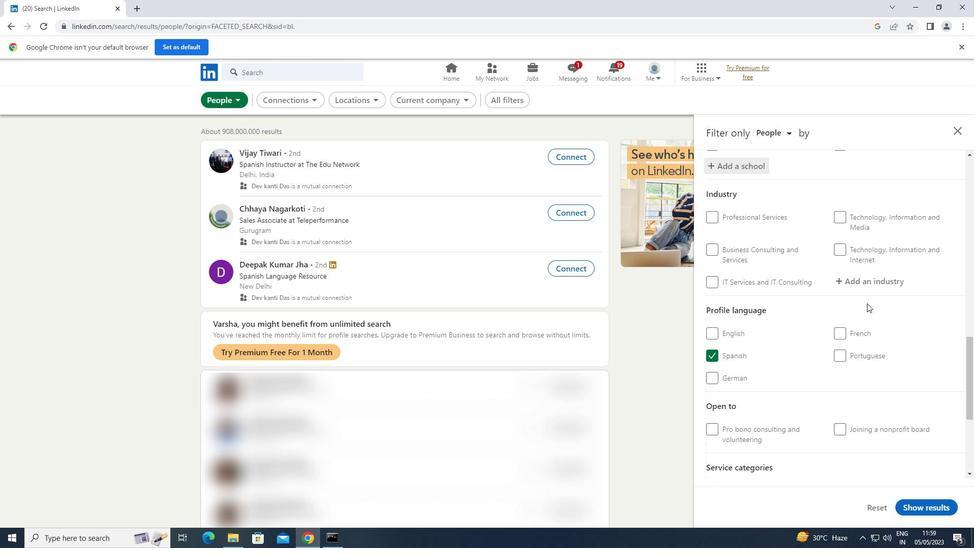 
Action: Mouse pressed left at (893, 281)
Screenshot: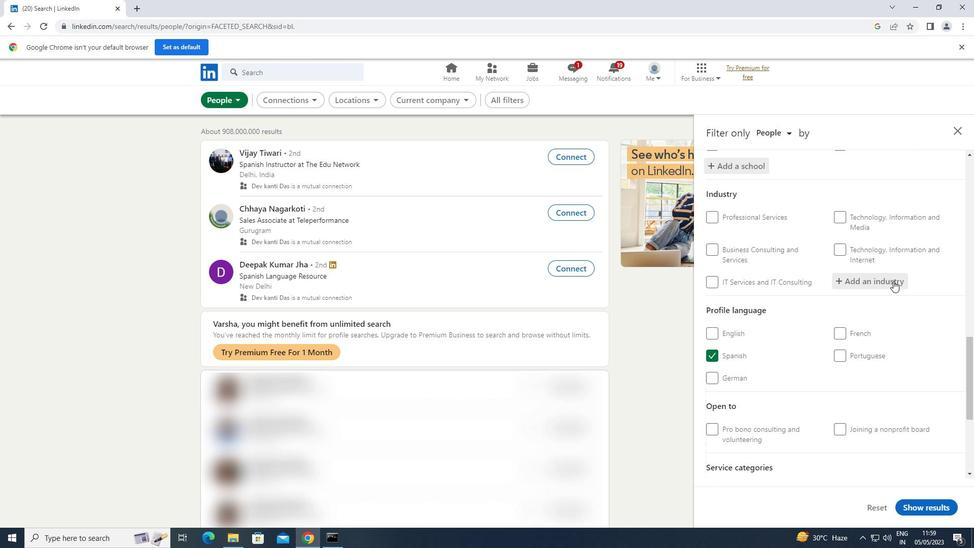 
Action: Key pressed <Key.shift>RENEWABLE
Screenshot: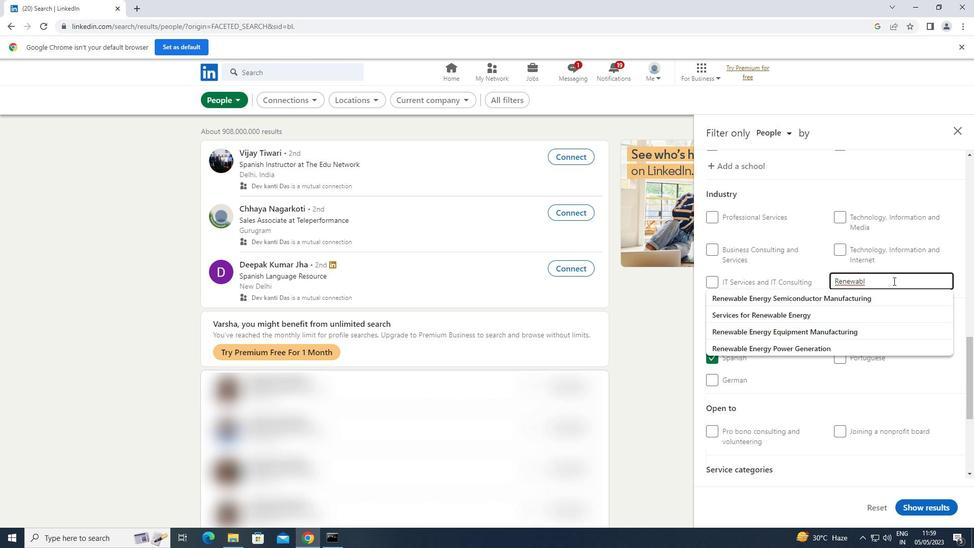 
Action: Mouse moved to (861, 328)
Screenshot: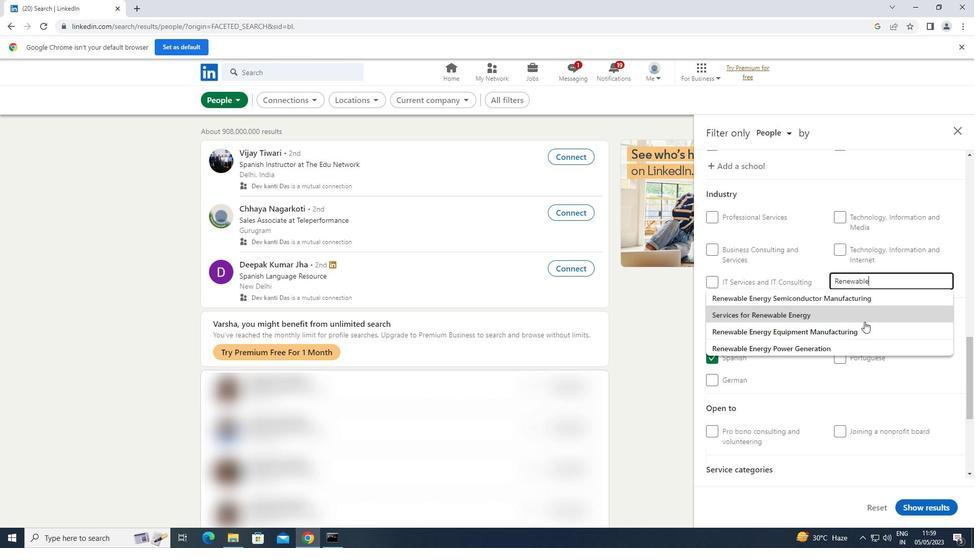 
Action: Mouse pressed left at (861, 328)
Screenshot: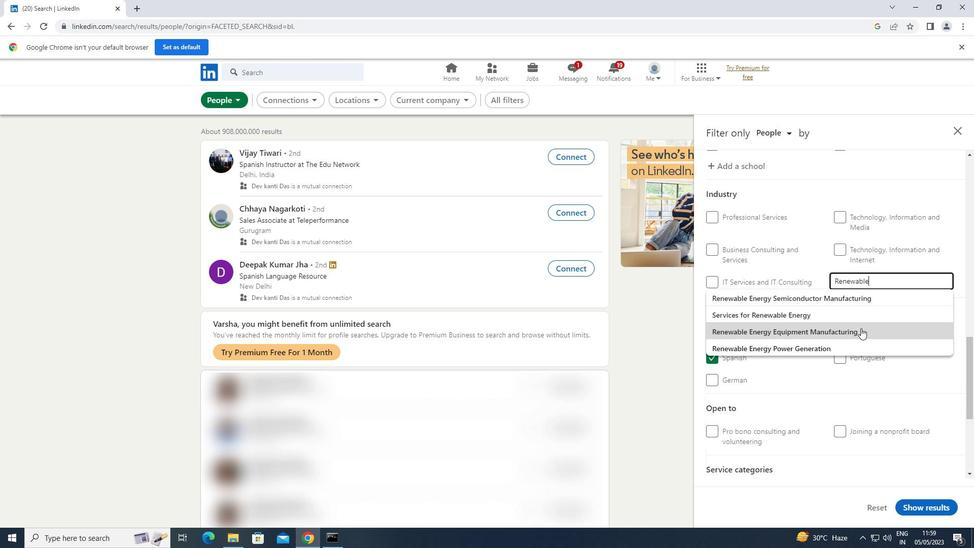 
Action: Mouse moved to (861, 328)
Screenshot: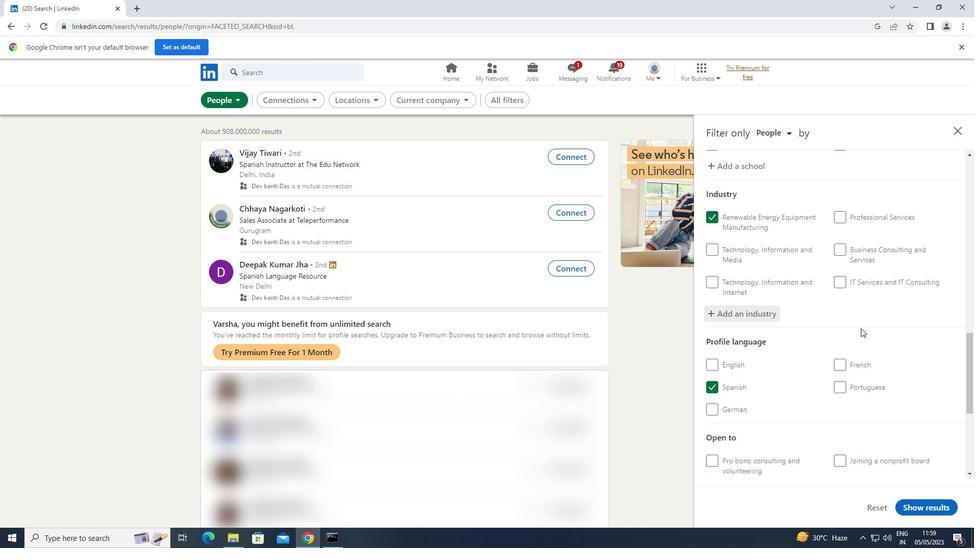 
Action: Mouse scrolled (861, 328) with delta (0, 0)
Screenshot: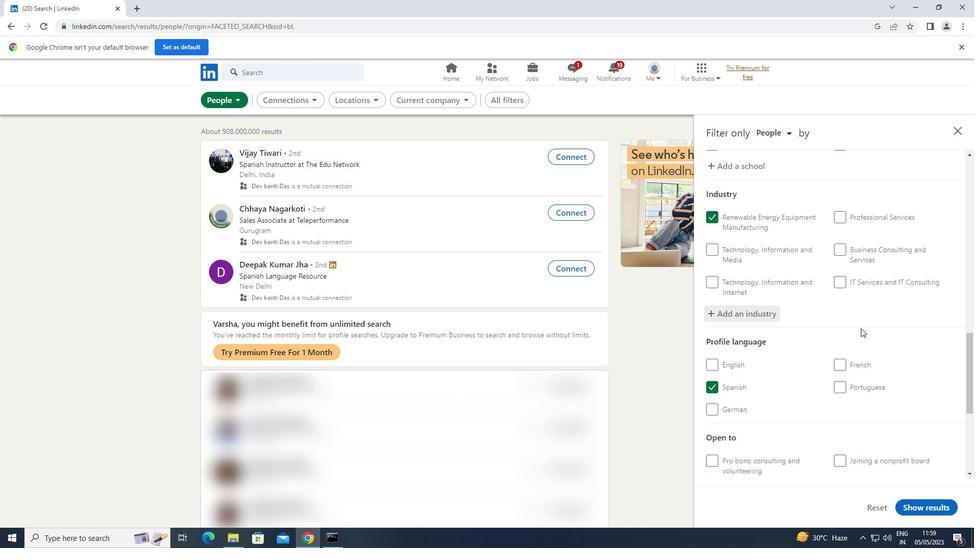 
Action: Mouse scrolled (861, 328) with delta (0, 0)
Screenshot: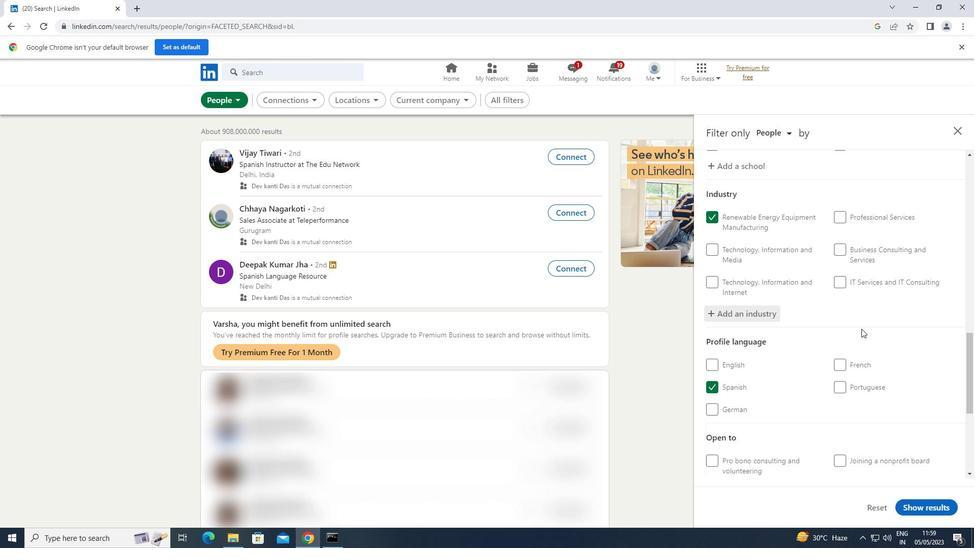 
Action: Mouse scrolled (861, 328) with delta (0, 0)
Screenshot: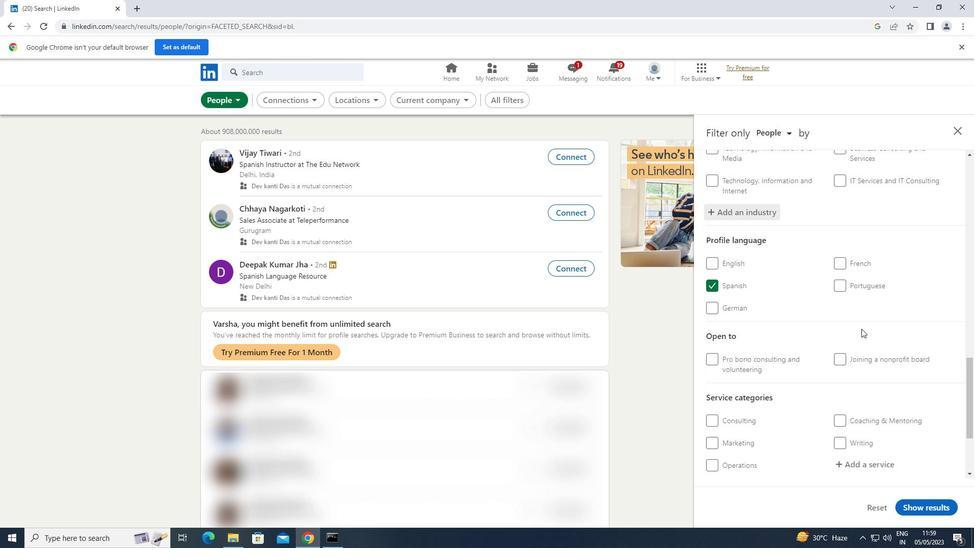 
Action: Mouse scrolled (861, 328) with delta (0, 0)
Screenshot: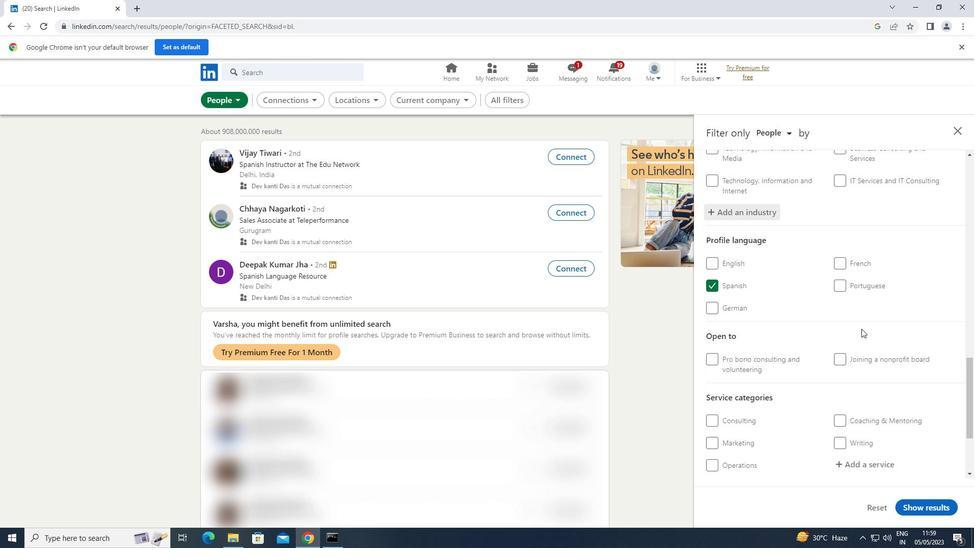 
Action: Mouse moved to (897, 366)
Screenshot: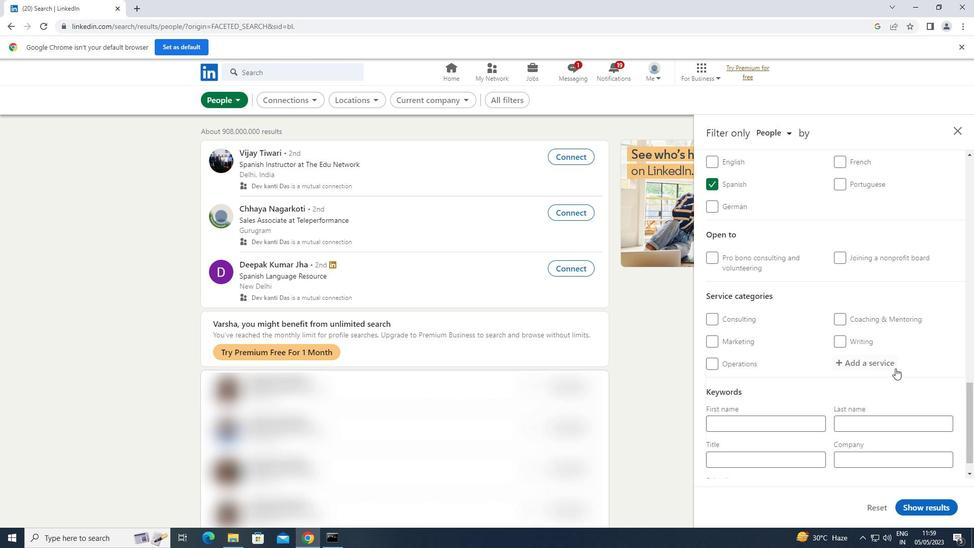 
Action: Mouse pressed left at (897, 366)
Screenshot: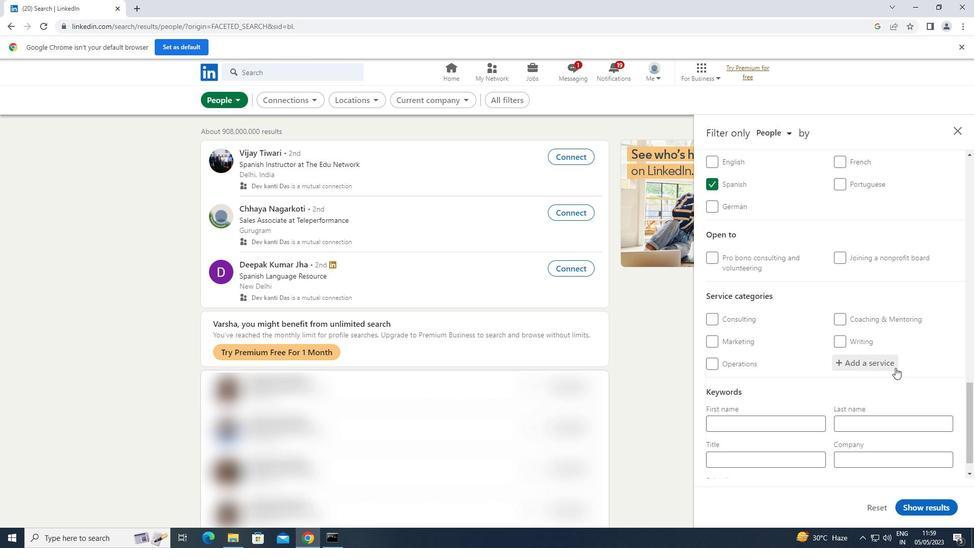 
Action: Key pressed <Key.shift>PUBLIC
Screenshot: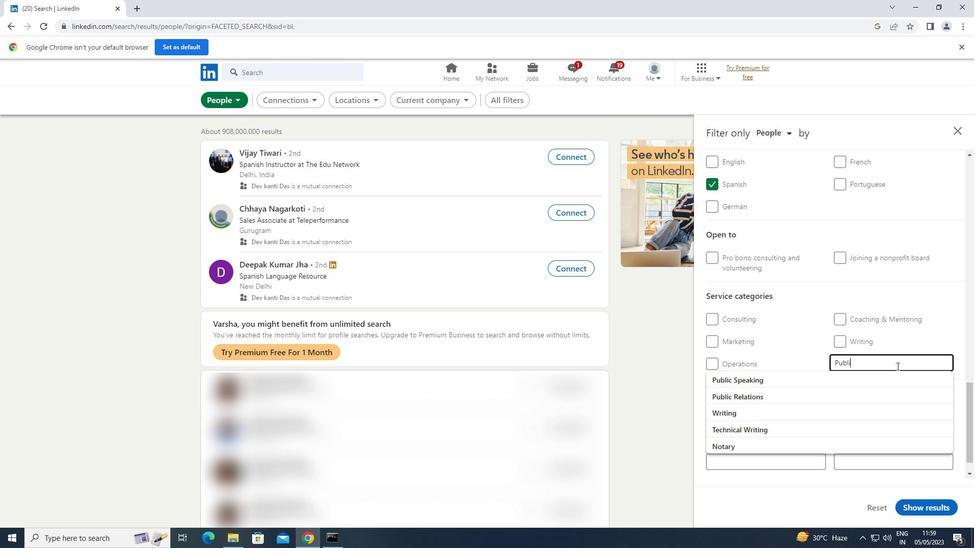 
Action: Mouse moved to (796, 398)
Screenshot: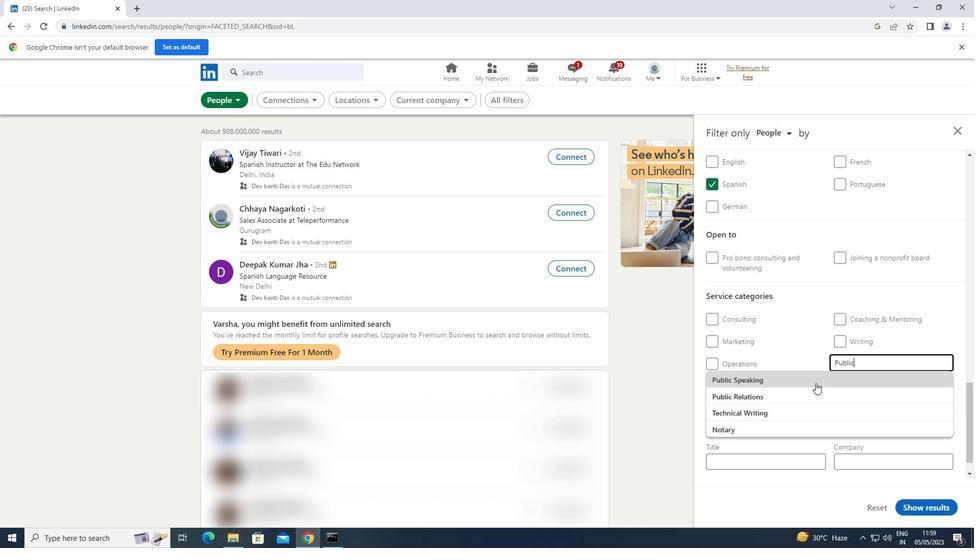 
Action: Mouse pressed left at (796, 398)
Screenshot: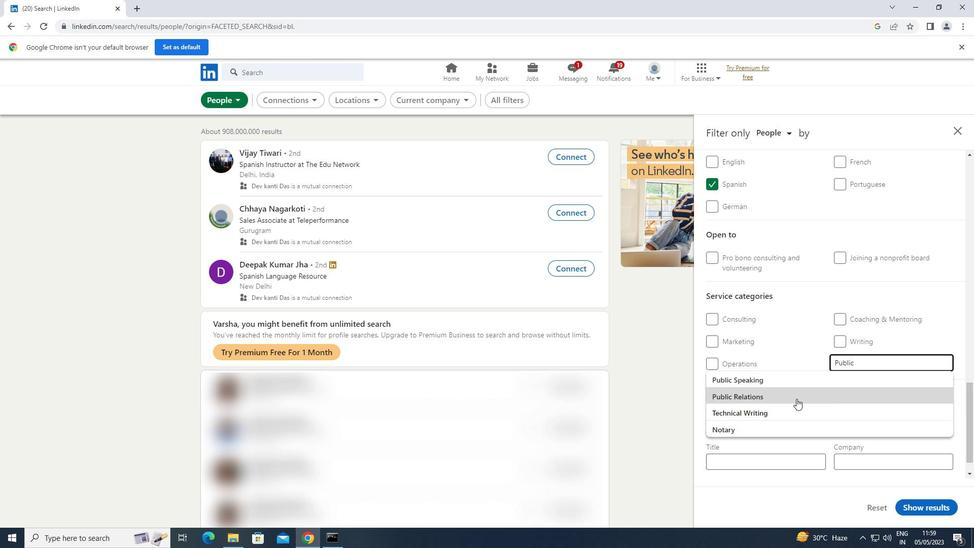 
Action: Mouse moved to (819, 378)
Screenshot: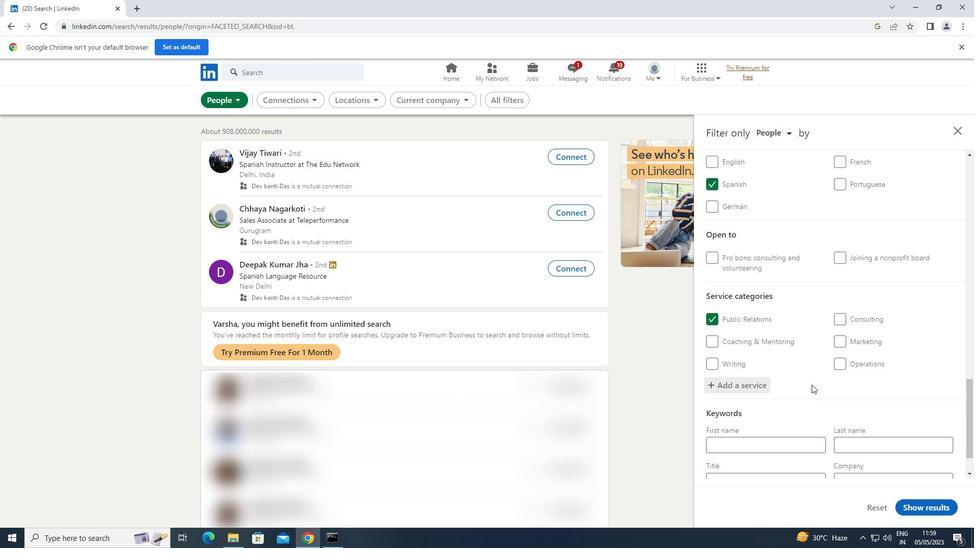 
Action: Mouse scrolled (819, 377) with delta (0, 0)
Screenshot: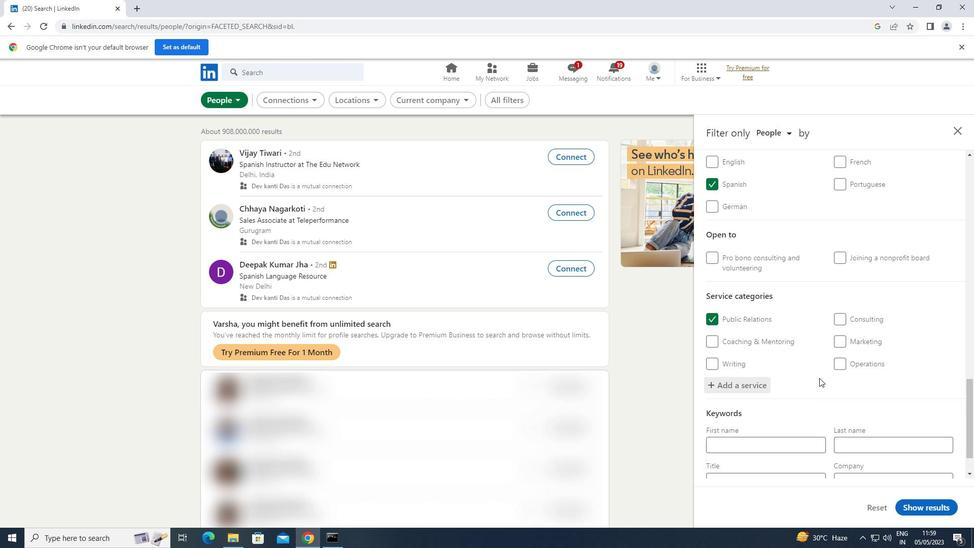 
Action: Mouse scrolled (819, 377) with delta (0, 0)
Screenshot: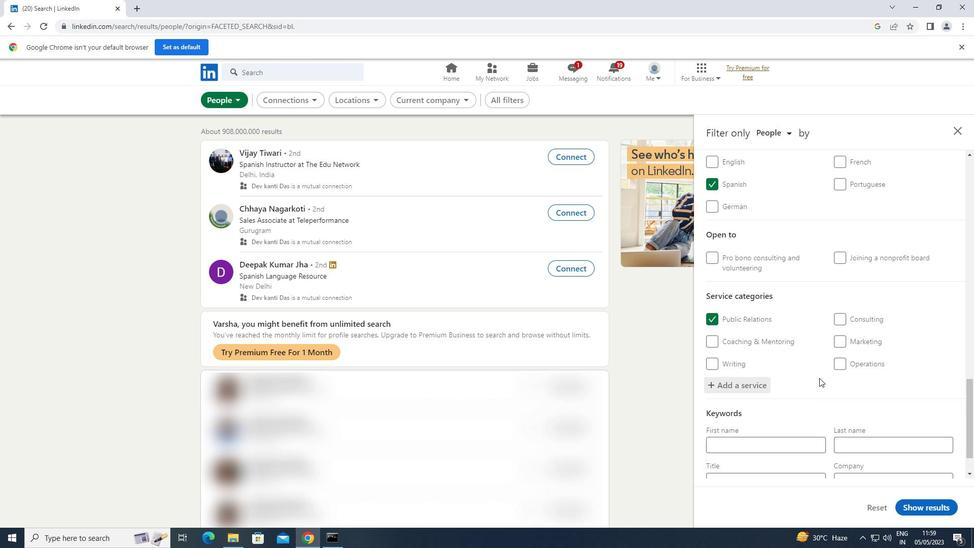 
Action: Mouse scrolled (819, 377) with delta (0, 0)
Screenshot: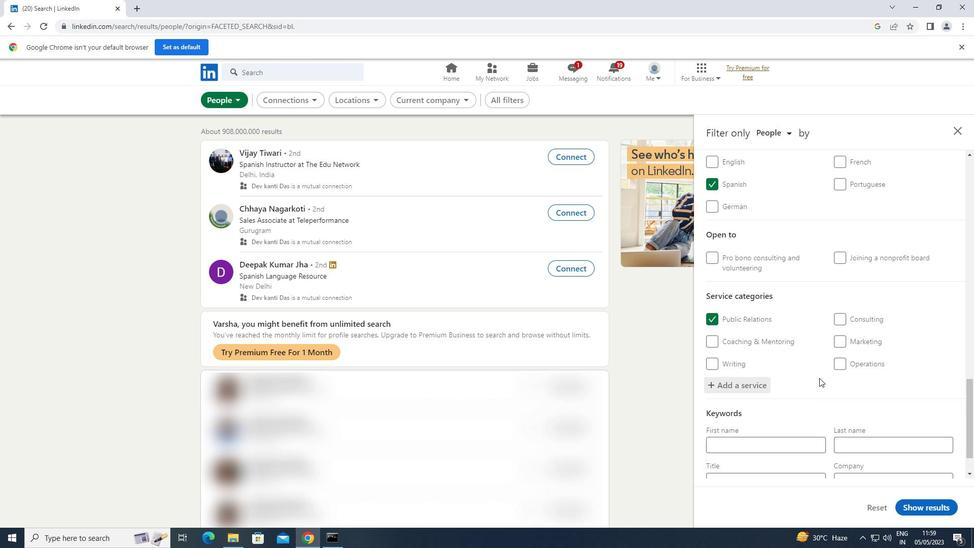 
Action: Mouse scrolled (819, 377) with delta (0, 0)
Screenshot: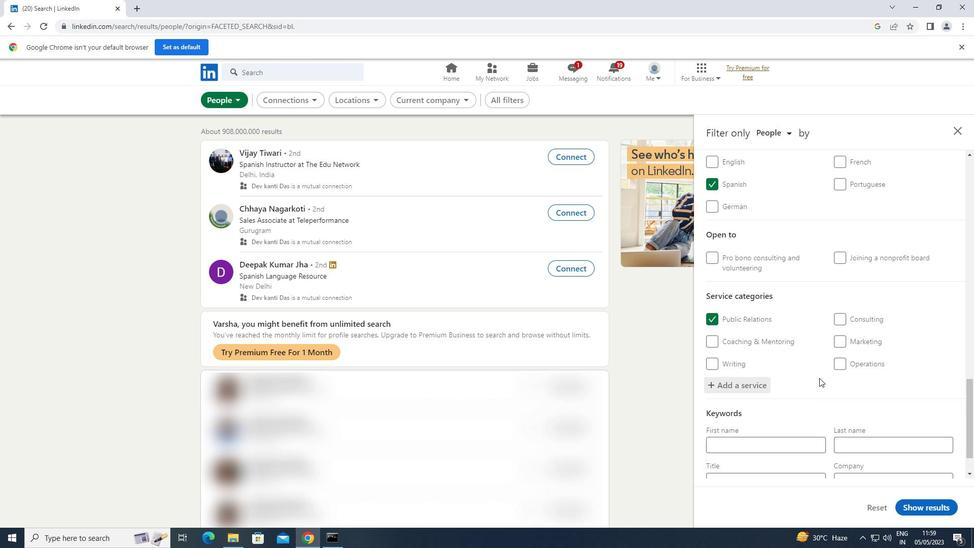 
Action: Mouse scrolled (819, 377) with delta (0, 0)
Screenshot: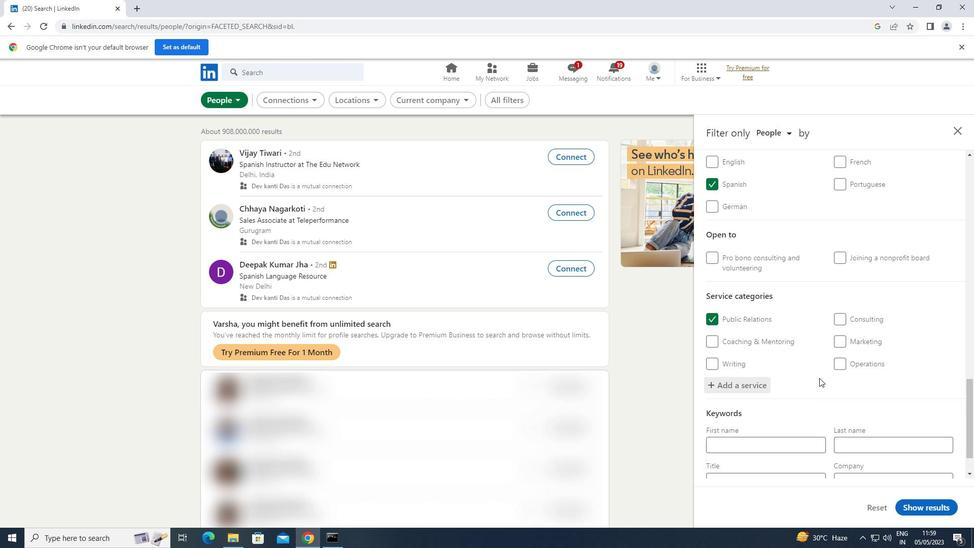 
Action: Mouse scrolled (819, 377) with delta (0, 0)
Screenshot: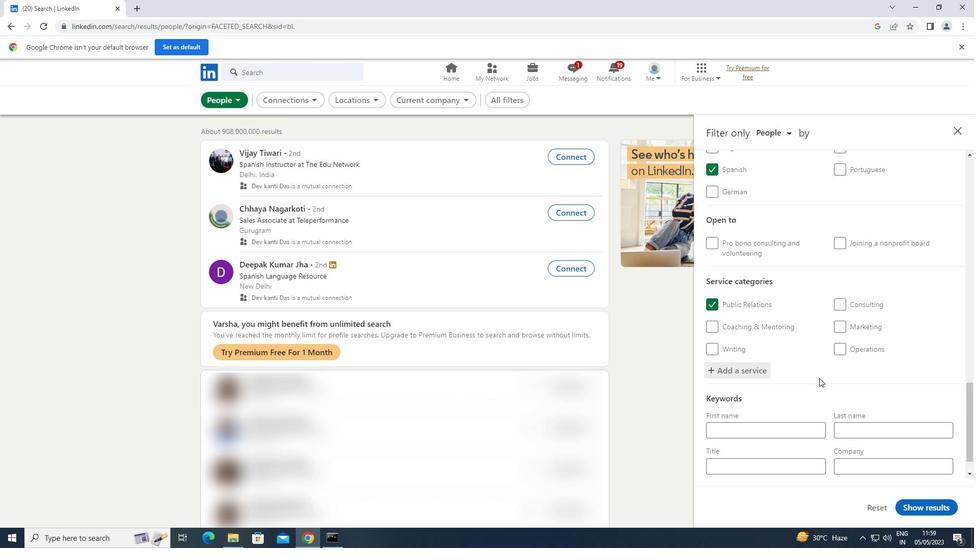 
Action: Mouse moved to (731, 435)
Screenshot: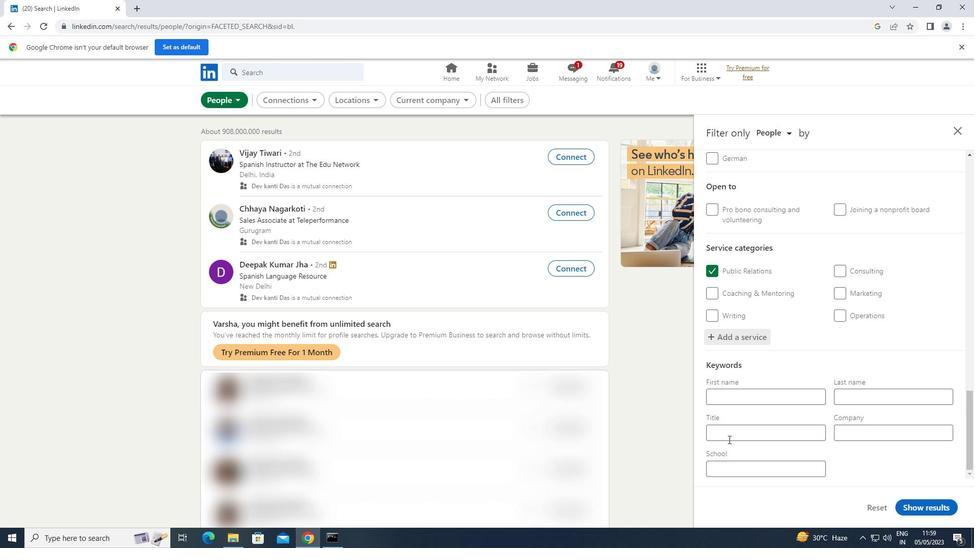 
Action: Mouse pressed left at (731, 435)
Screenshot: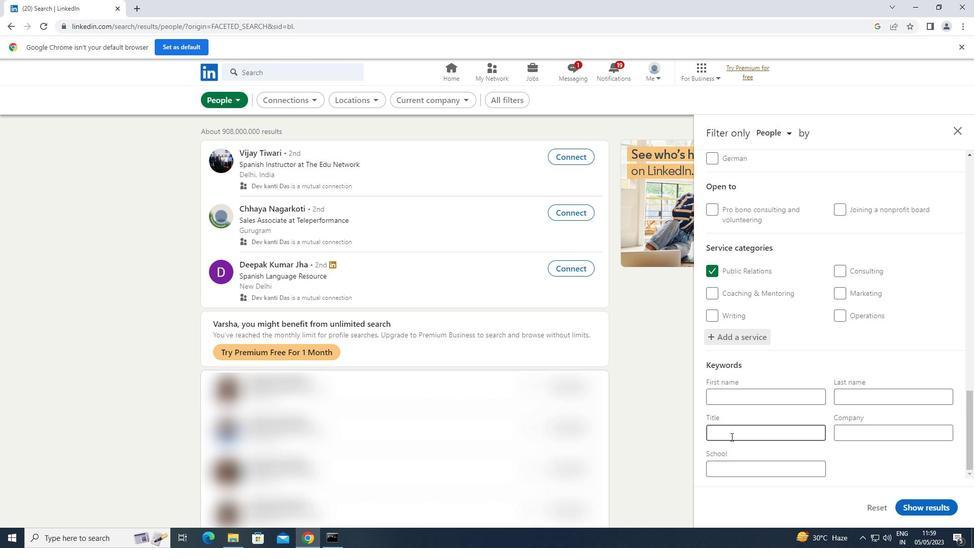 
Action: Key pressed <Key.shift>CUSTOMER<Key.space><Key.shift>SERVICE
Screenshot: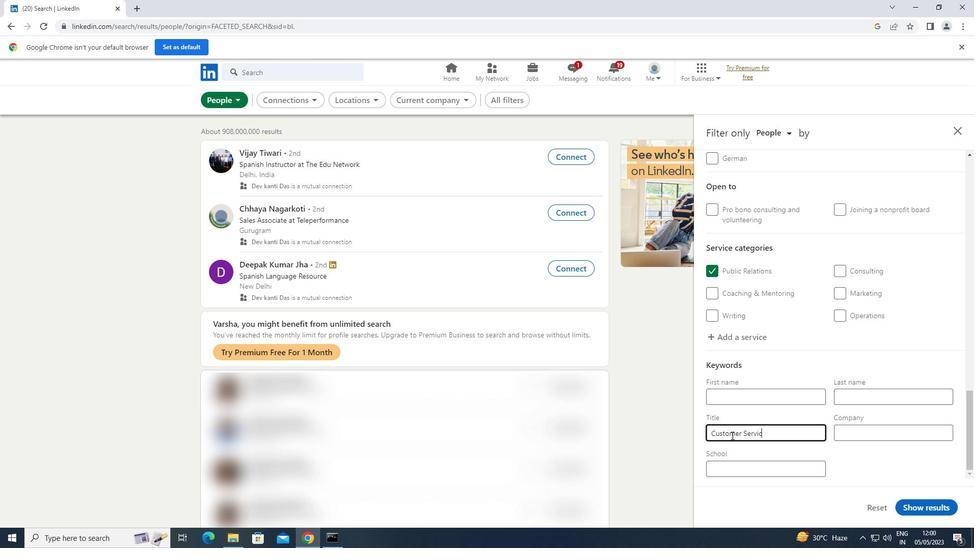 
Action: Mouse moved to (917, 510)
Screenshot: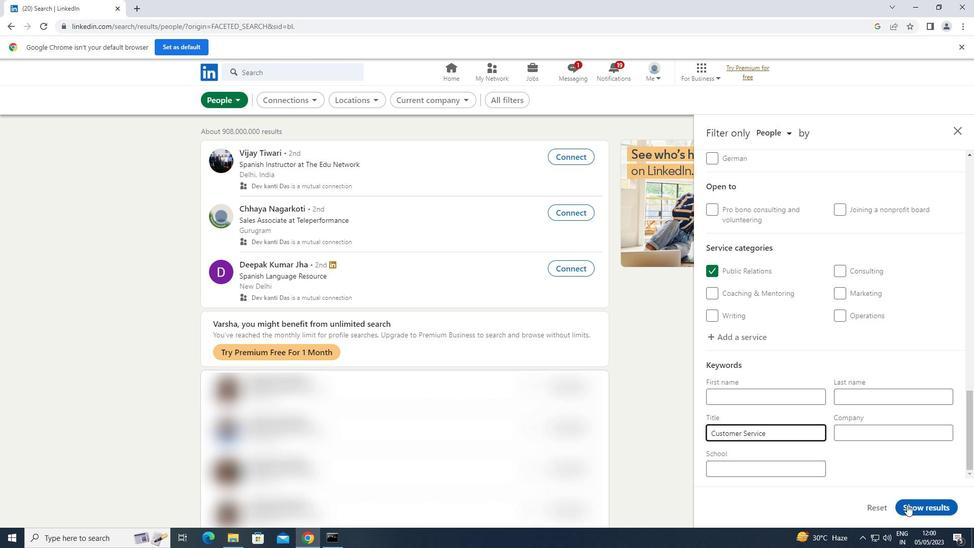 
Action: Mouse pressed left at (917, 510)
Screenshot: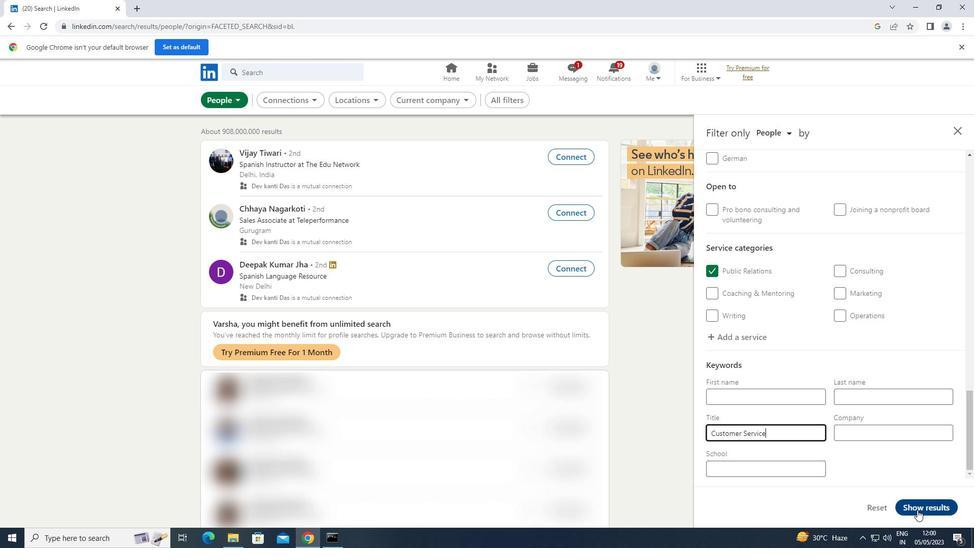 
